 Task: Find connections with filter location Netphen with filter topic #stayhomewith filter profile language Spanish with filter current company Network18 Media & Investments Limited with filter school Finolex Academy of Management & Technology with filter industry Electric Power Generation with filter service category Event Planning with filter keywords title Financial Analyst
Action: Mouse moved to (541, 73)
Screenshot: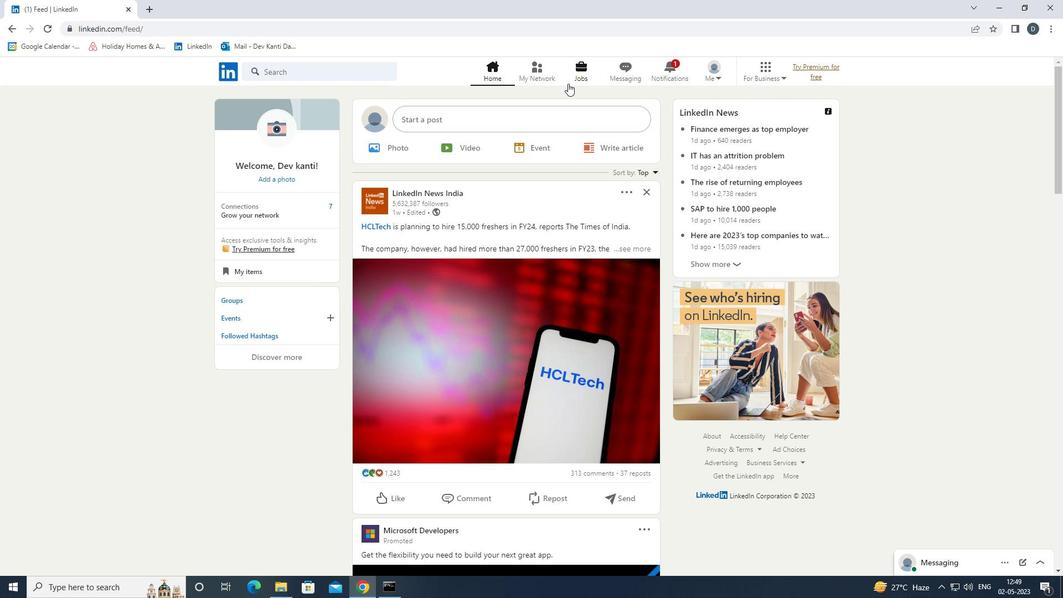 
Action: Mouse pressed left at (541, 73)
Screenshot: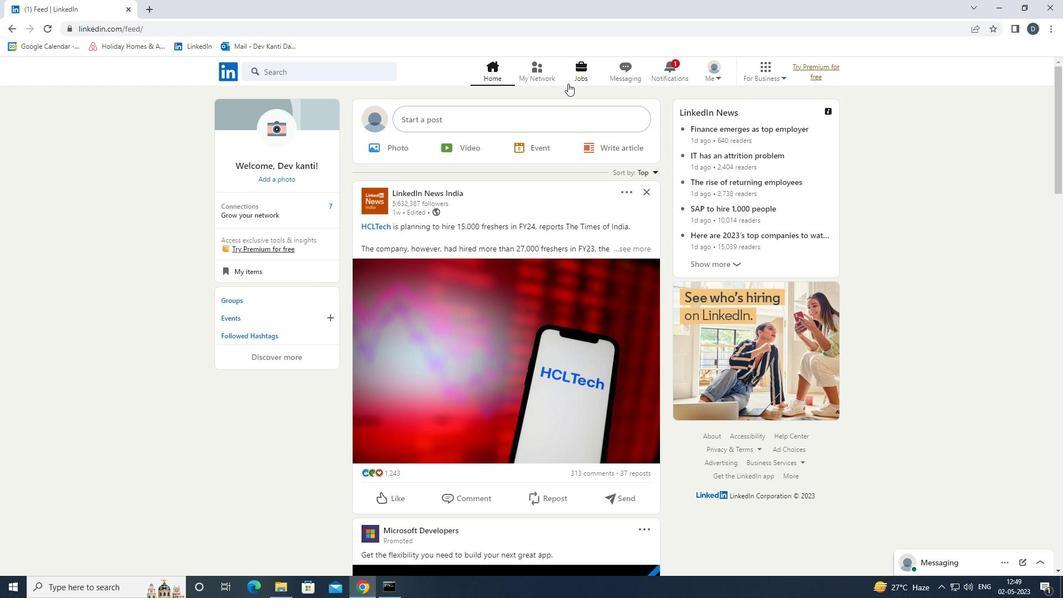 
Action: Mouse moved to (369, 130)
Screenshot: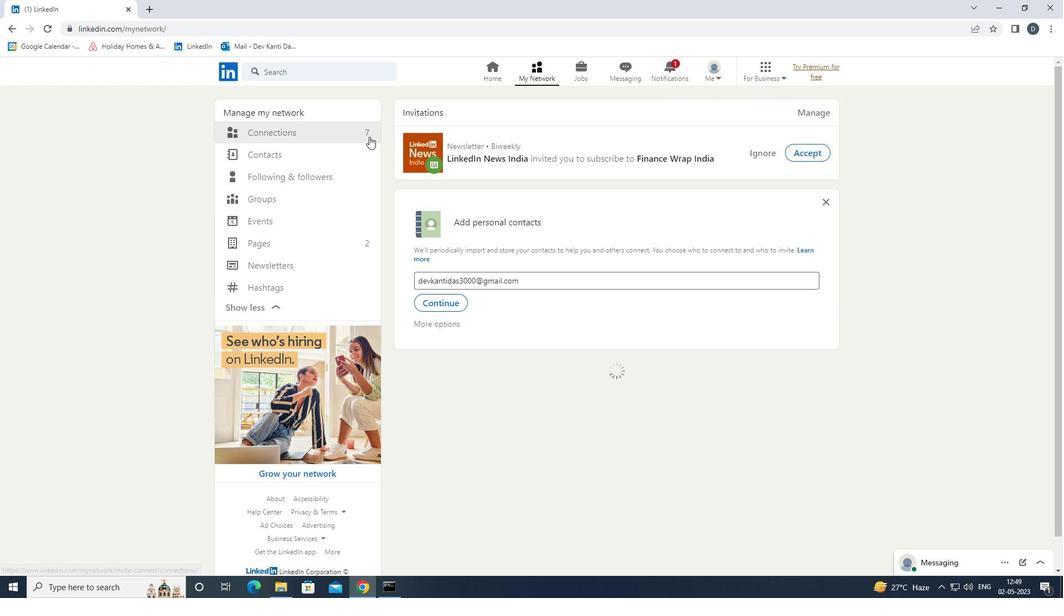
Action: Mouse pressed left at (369, 130)
Screenshot: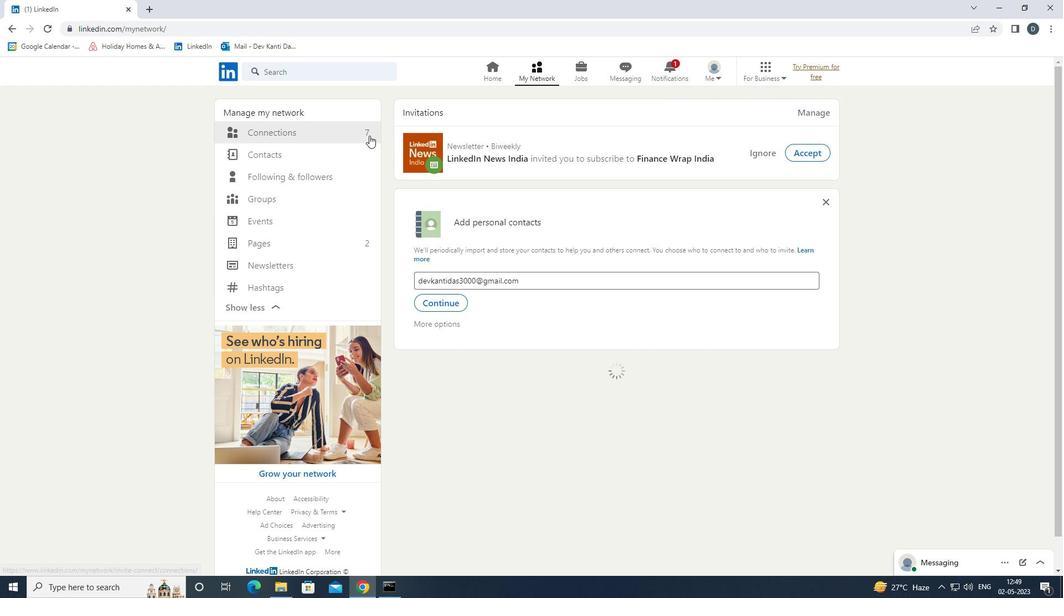 
Action: Mouse moved to (593, 135)
Screenshot: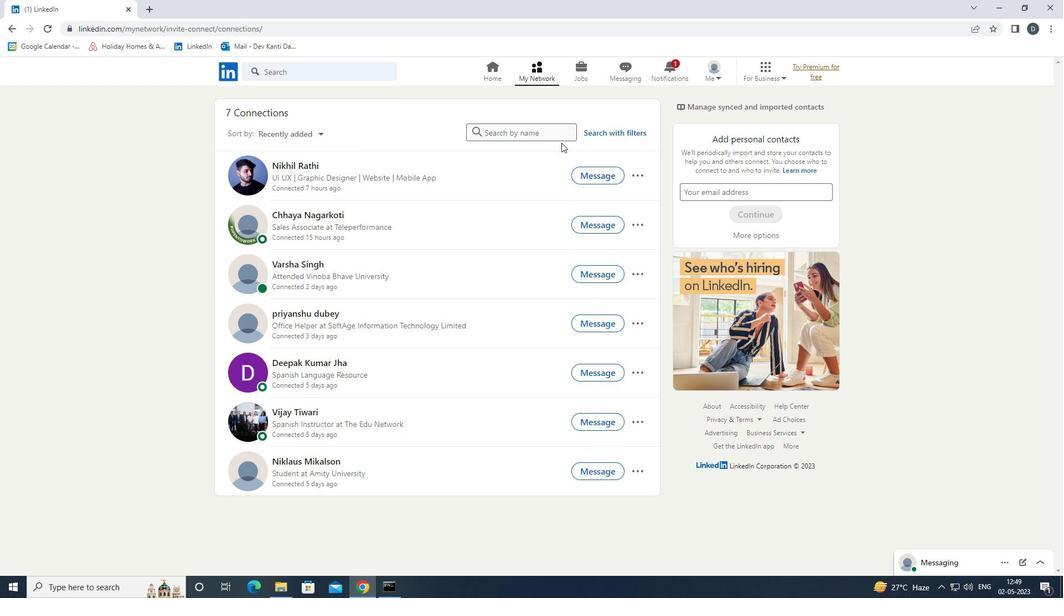 
Action: Mouse pressed left at (593, 135)
Screenshot: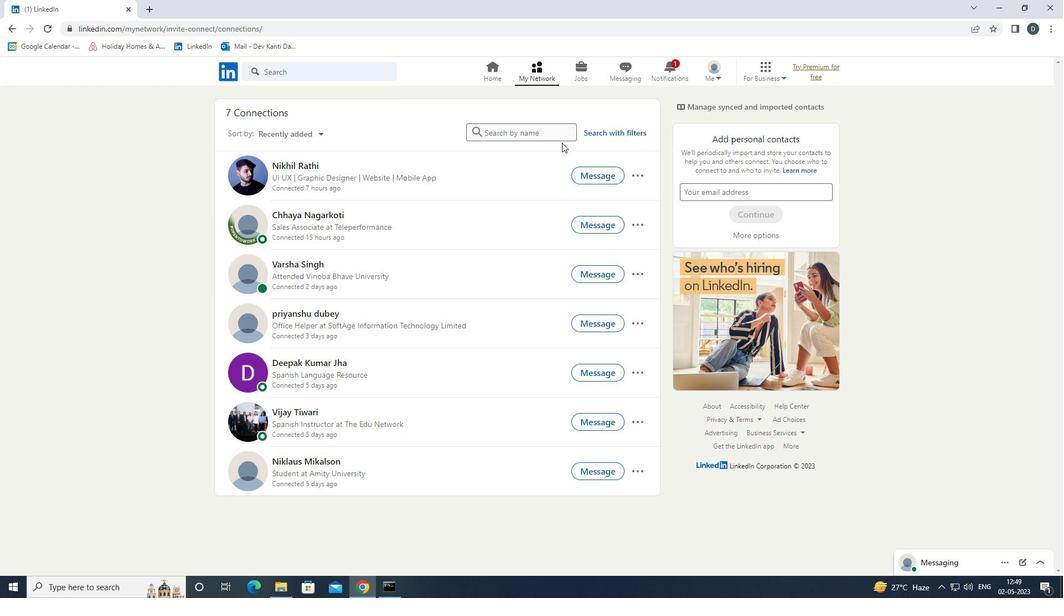 
Action: Mouse moved to (554, 103)
Screenshot: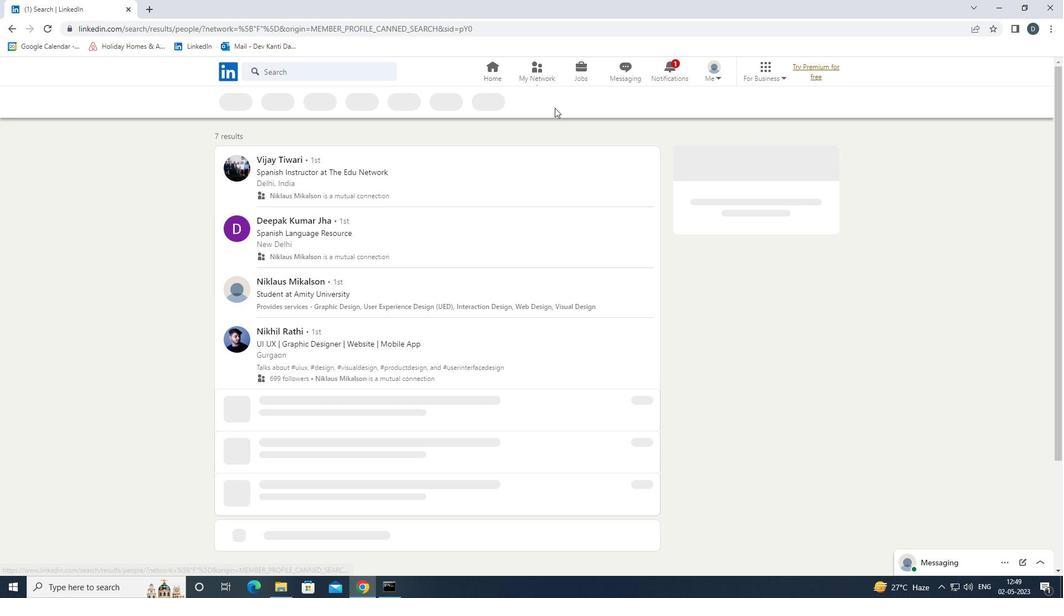 
Action: Mouse pressed left at (554, 103)
Screenshot: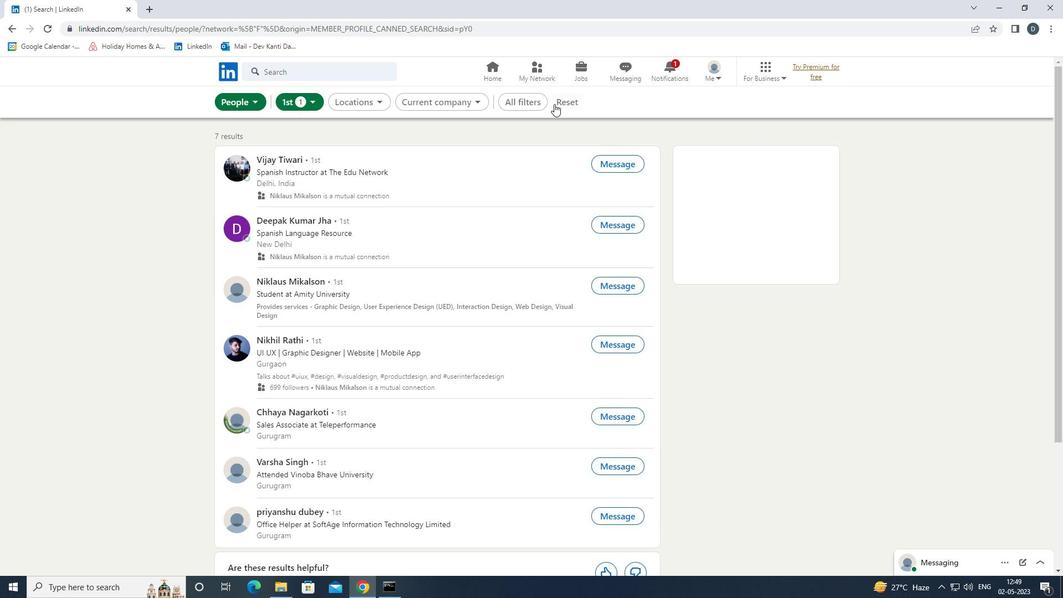 
Action: Mouse moved to (553, 103)
Screenshot: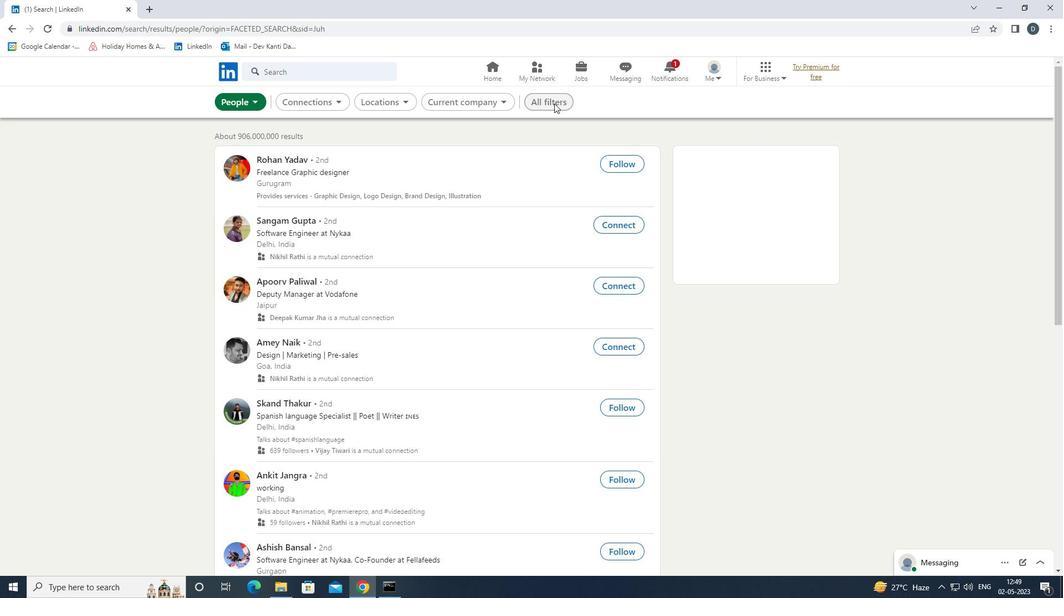 
Action: Mouse pressed left at (553, 103)
Screenshot: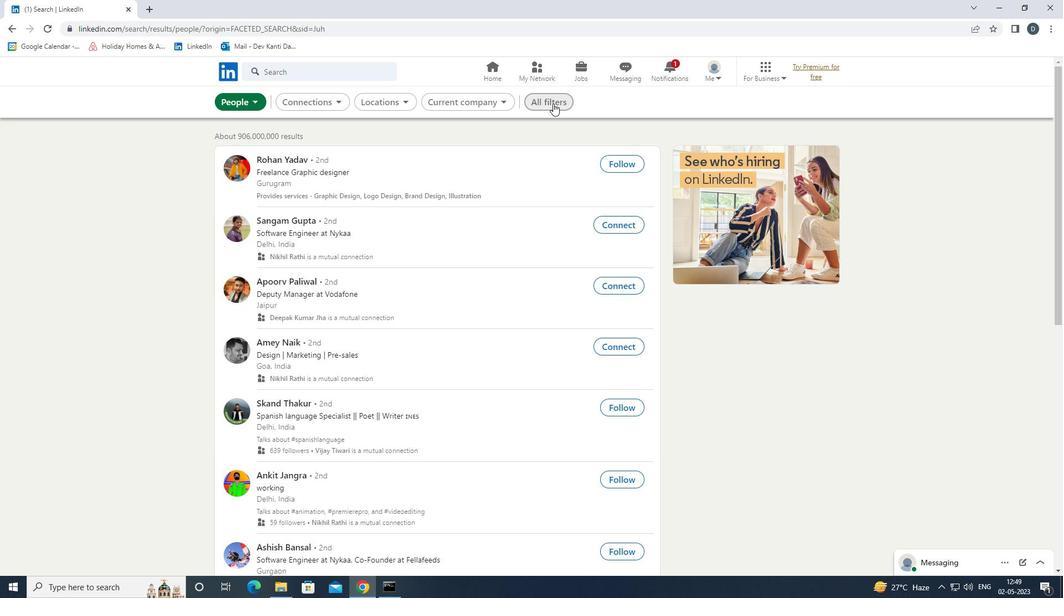 
Action: Mouse moved to (977, 438)
Screenshot: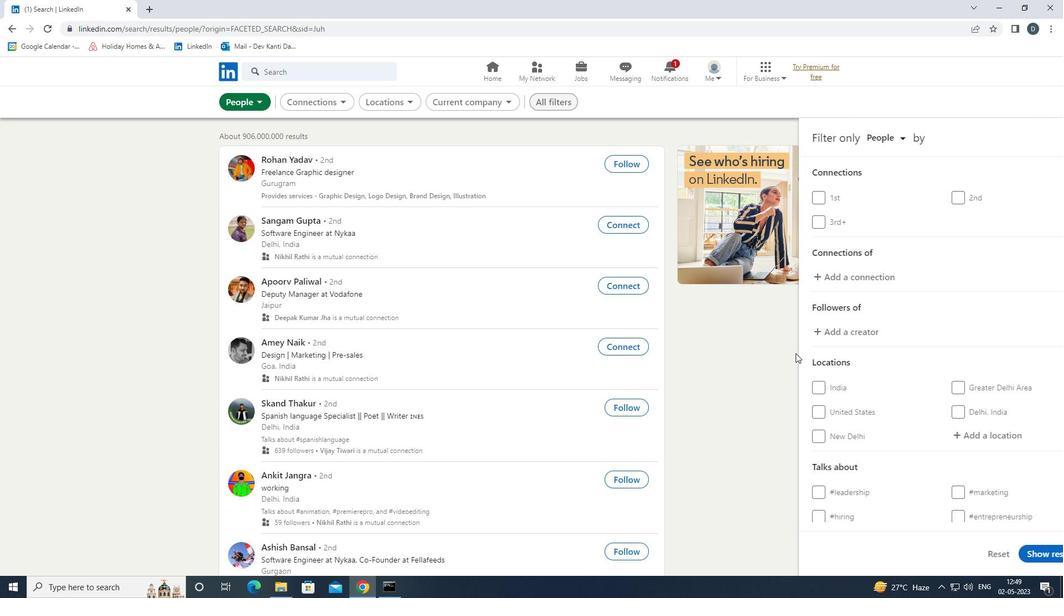 
Action: Mouse scrolled (977, 437) with delta (0, 0)
Screenshot: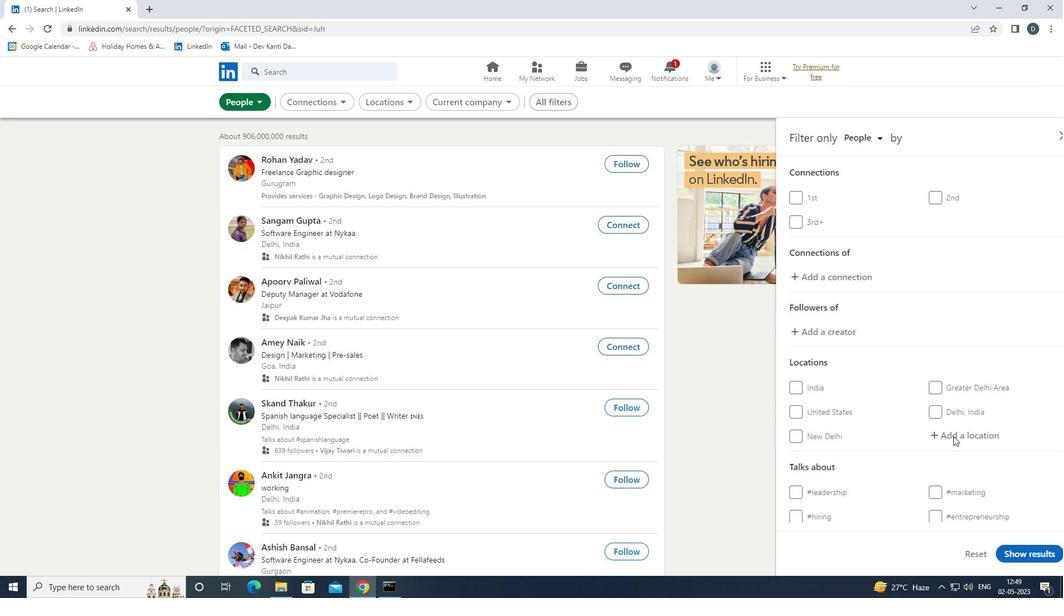 
Action: Mouse moved to (977, 437)
Screenshot: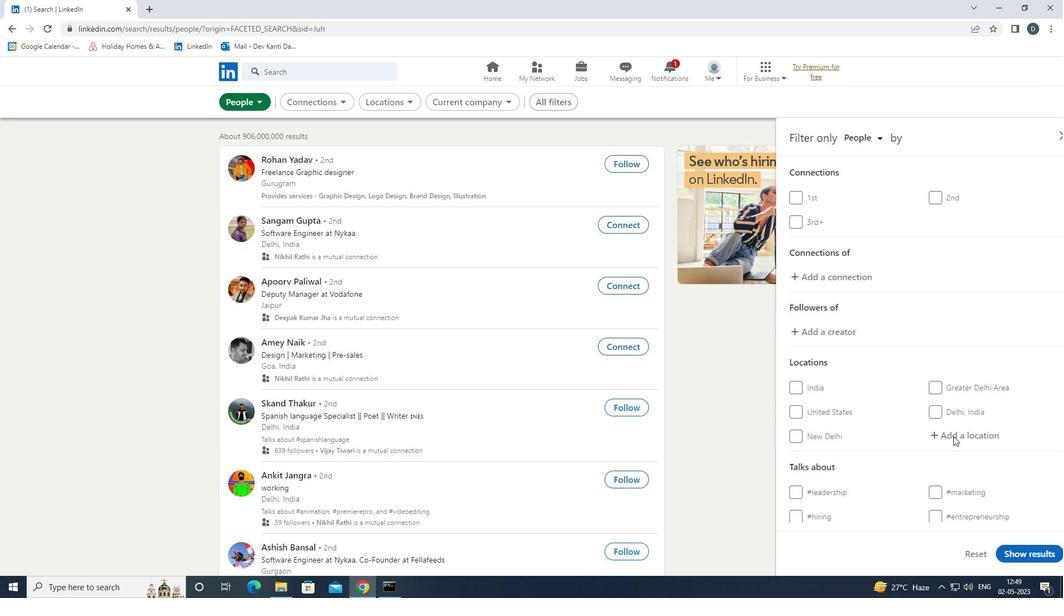 
Action: Mouse scrolled (977, 437) with delta (0, 0)
Screenshot: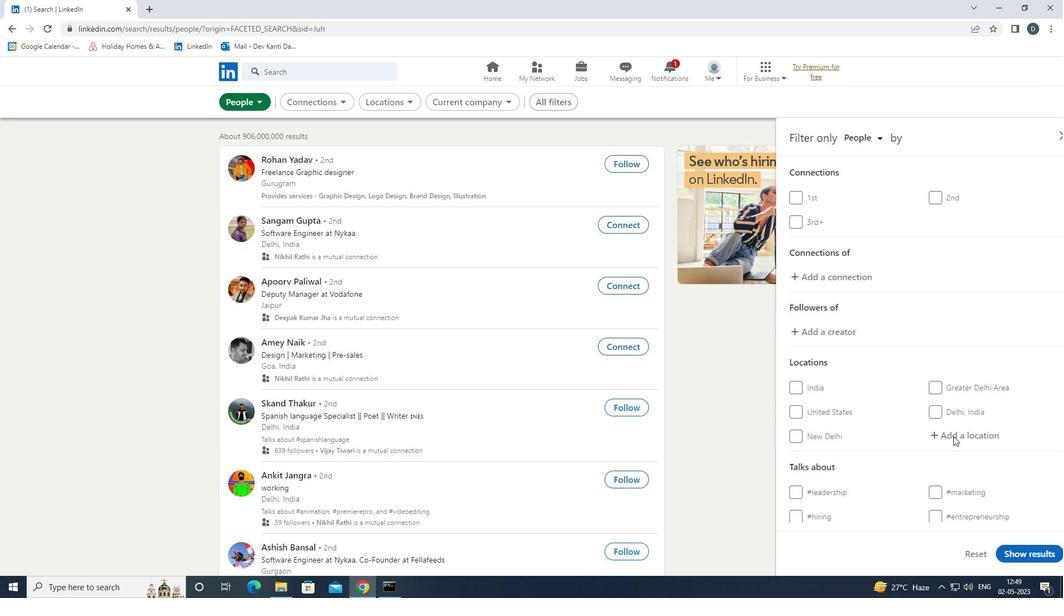 
Action: Mouse moved to (961, 331)
Screenshot: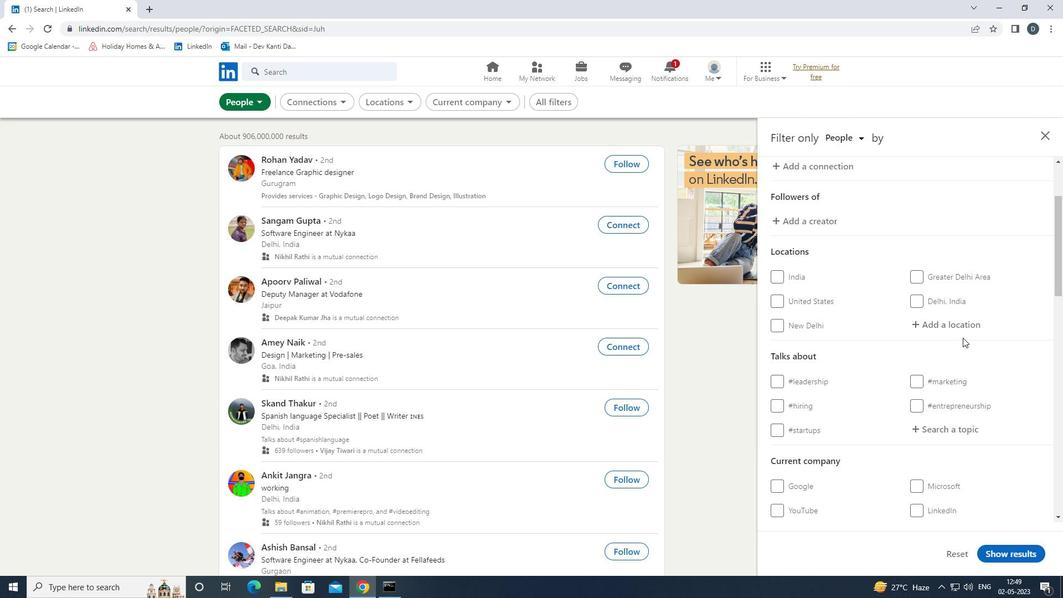 
Action: Mouse pressed left at (961, 331)
Screenshot: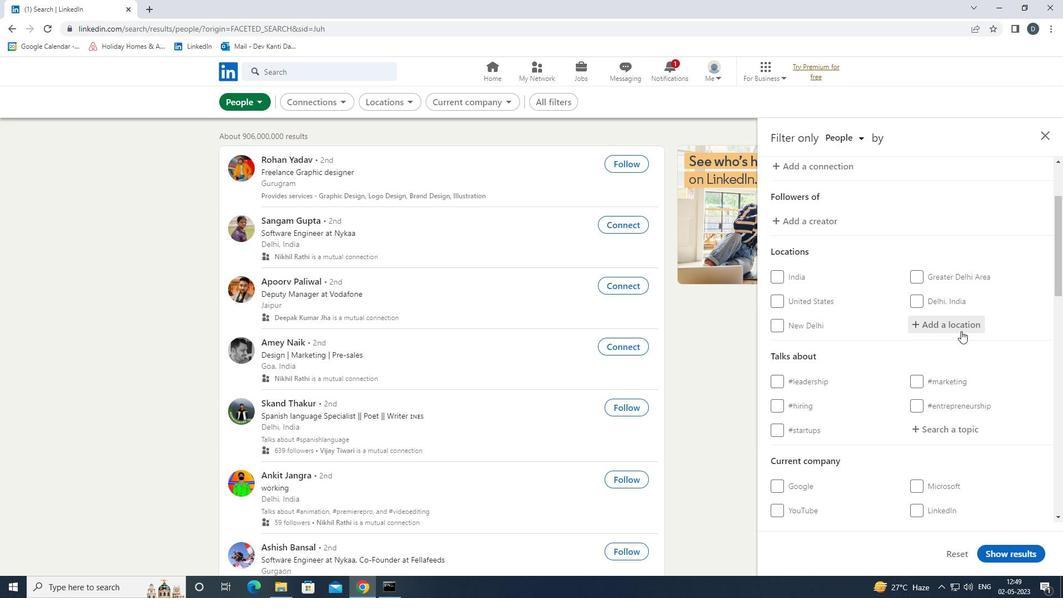 
Action: Key pressed <Key.shift>NETPHEN<Key.down><Key.enter>
Screenshot: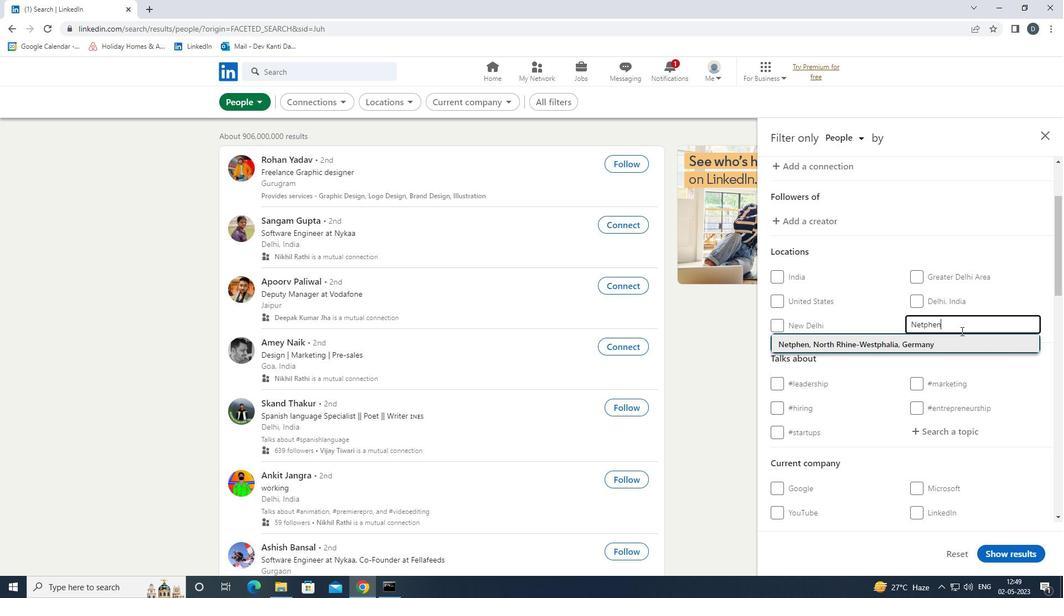 
Action: Mouse moved to (962, 330)
Screenshot: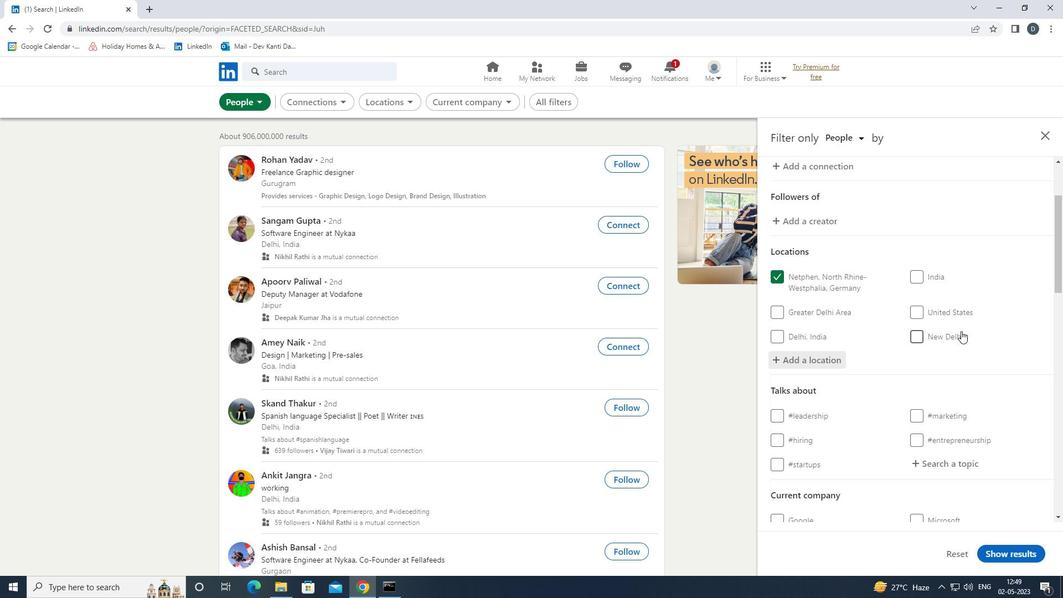 
Action: Mouse scrolled (962, 330) with delta (0, 0)
Screenshot: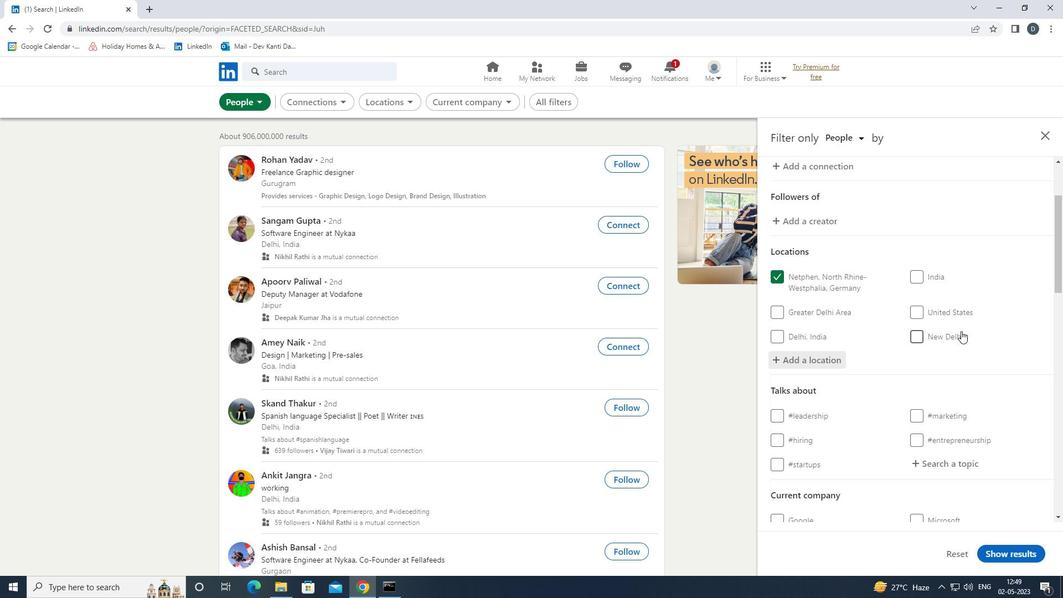 
Action: Mouse moved to (963, 330)
Screenshot: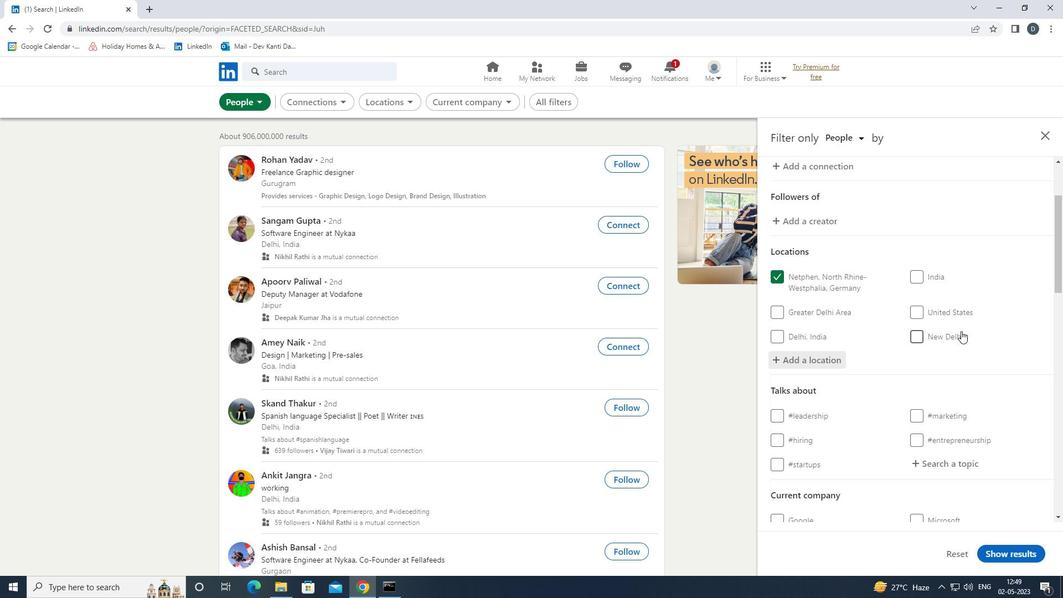 
Action: Mouse scrolled (963, 330) with delta (0, 0)
Screenshot: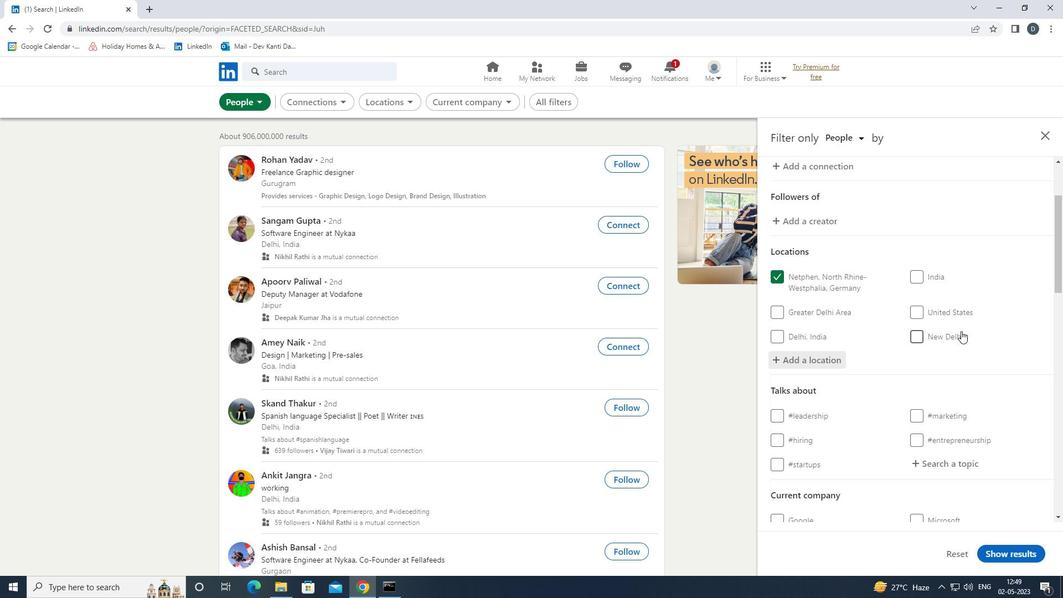 
Action: Mouse moved to (966, 354)
Screenshot: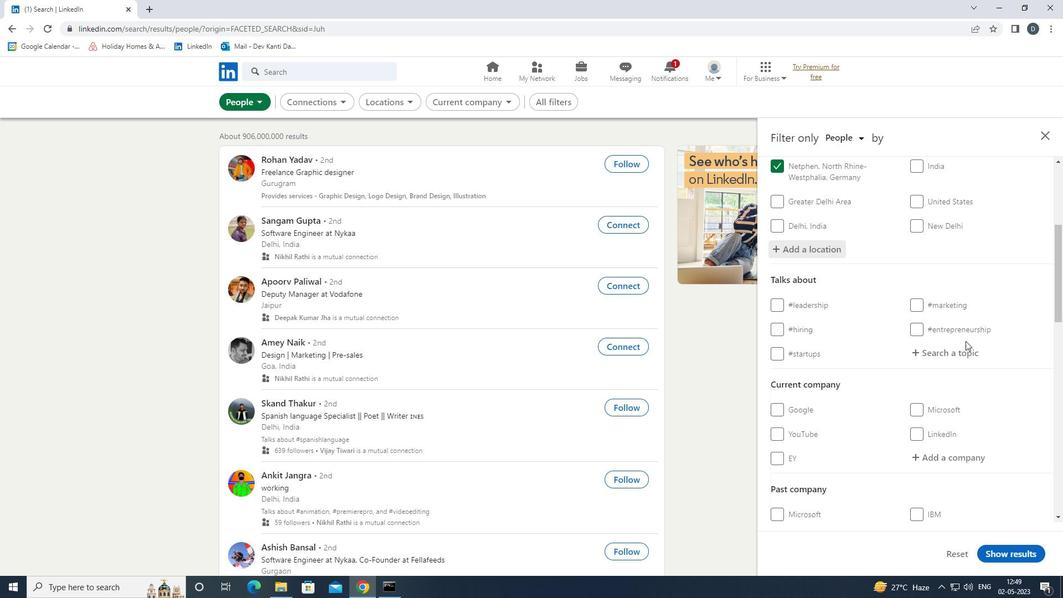 
Action: Mouse pressed left at (966, 354)
Screenshot: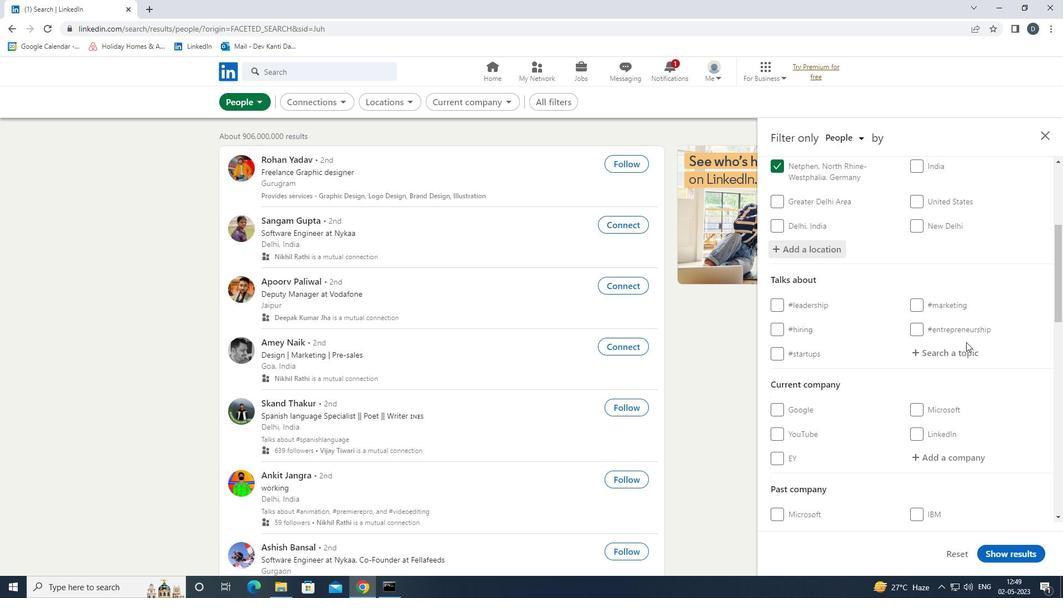 
Action: Key pressed <Key.shift>STAYHOME<Key.down><Key.enter>
Screenshot: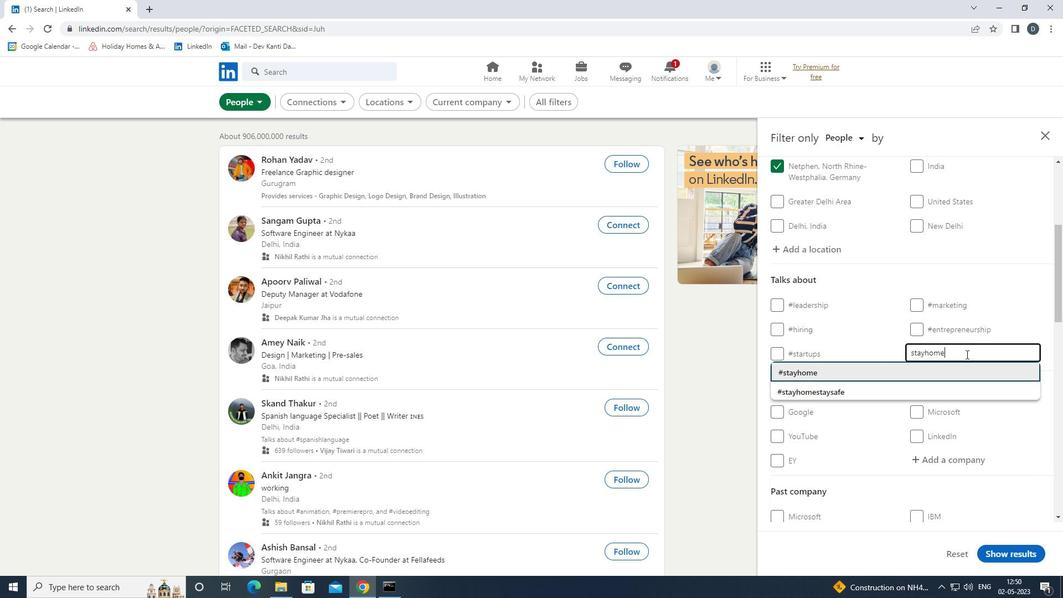 
Action: Mouse moved to (967, 360)
Screenshot: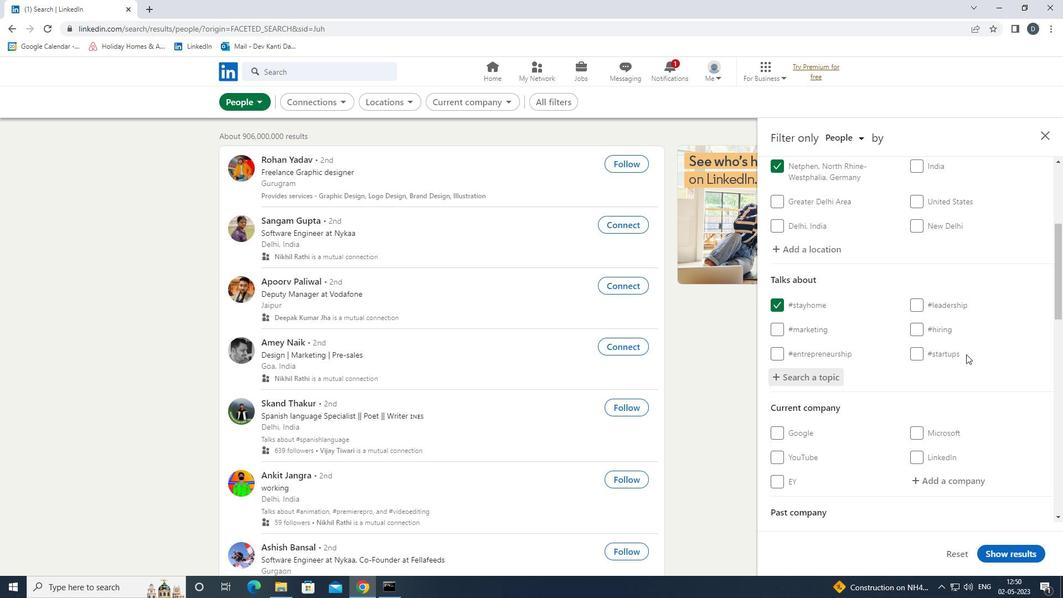 
Action: Mouse scrolled (967, 359) with delta (0, 0)
Screenshot: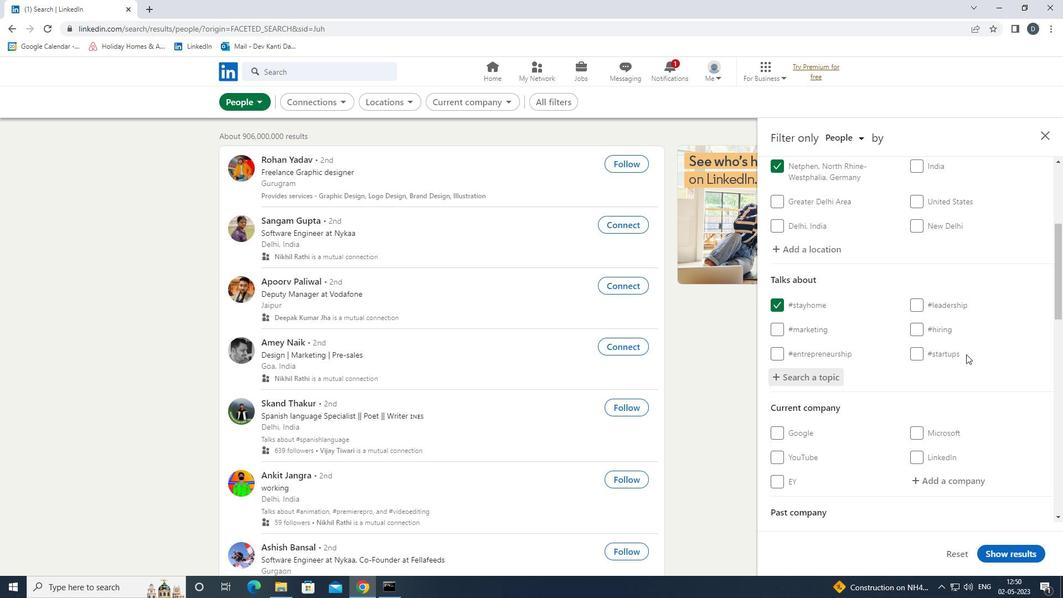 
Action: Mouse scrolled (967, 359) with delta (0, 0)
Screenshot: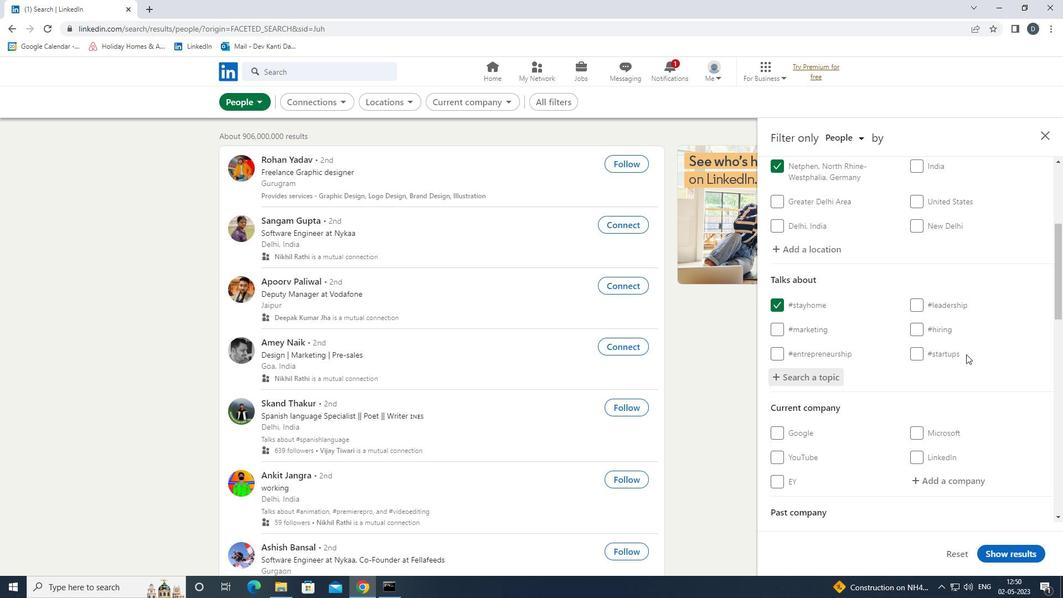 
Action: Mouse scrolled (967, 359) with delta (0, 0)
Screenshot: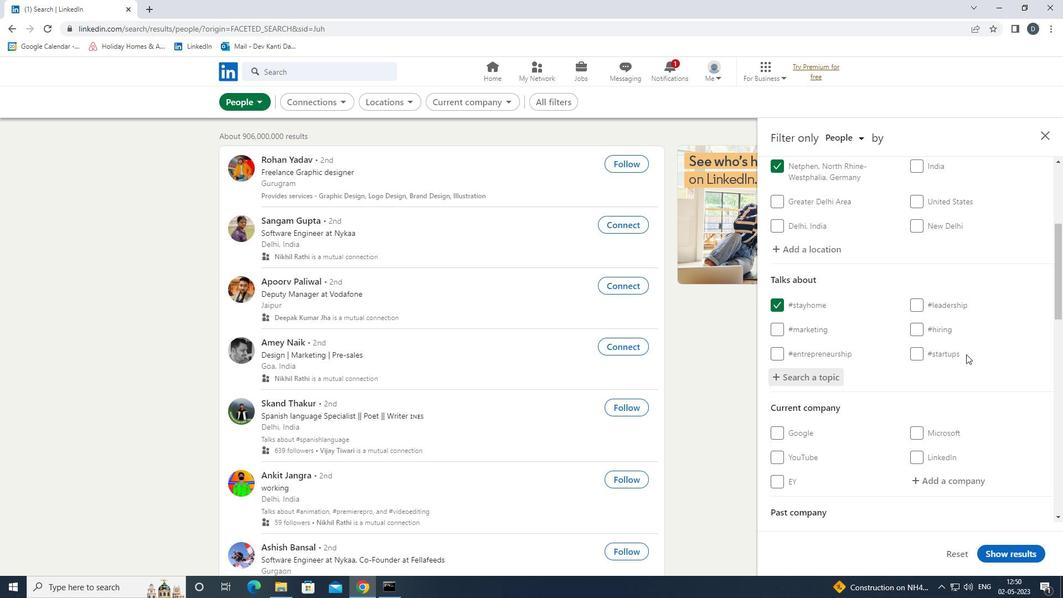 
Action: Mouse scrolled (967, 359) with delta (0, 0)
Screenshot: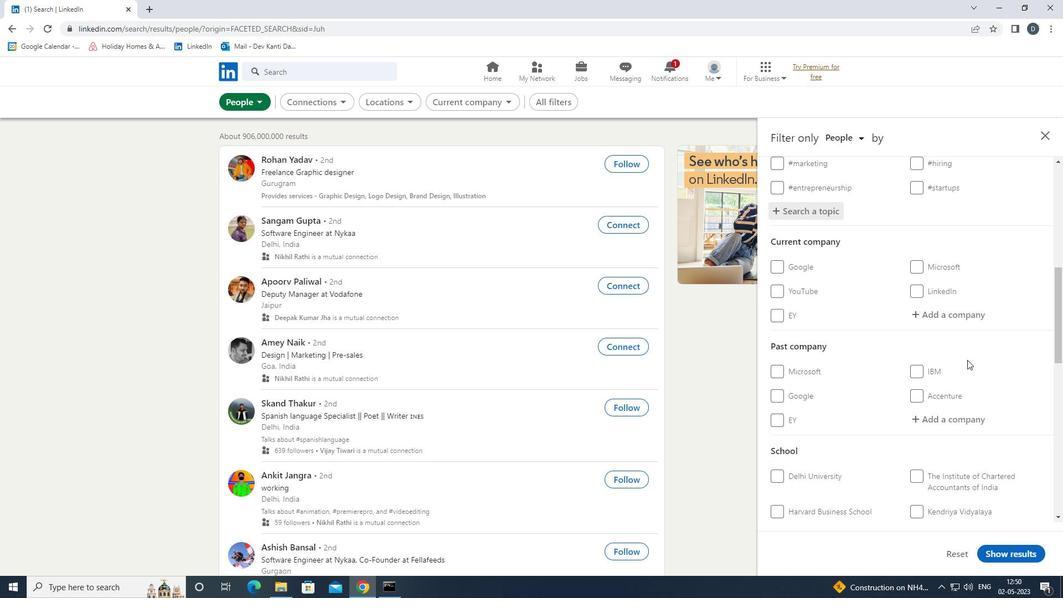 
Action: Mouse moved to (966, 357)
Screenshot: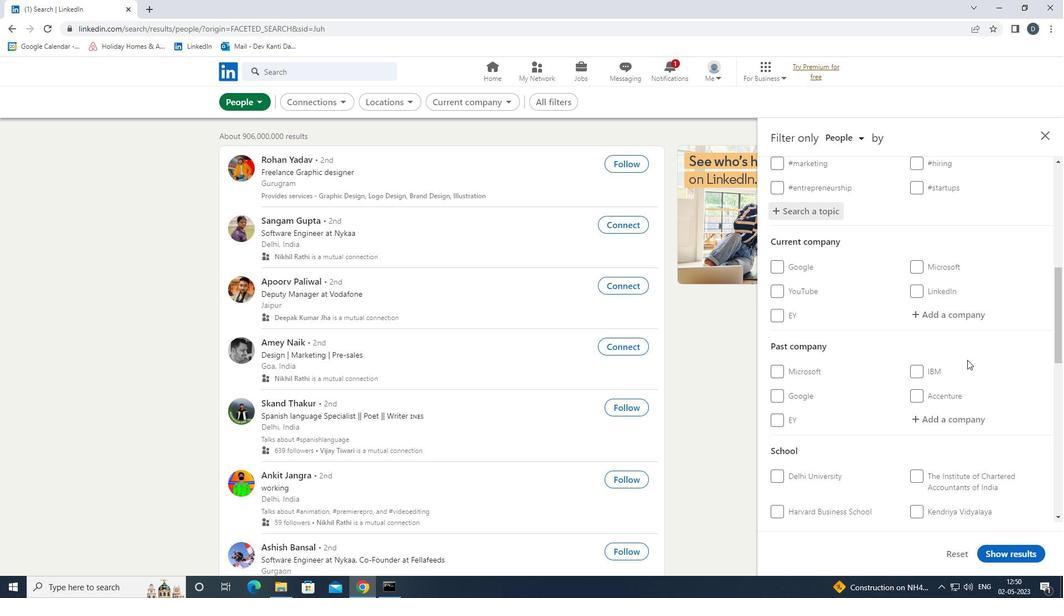 
Action: Mouse scrolled (966, 356) with delta (0, 0)
Screenshot: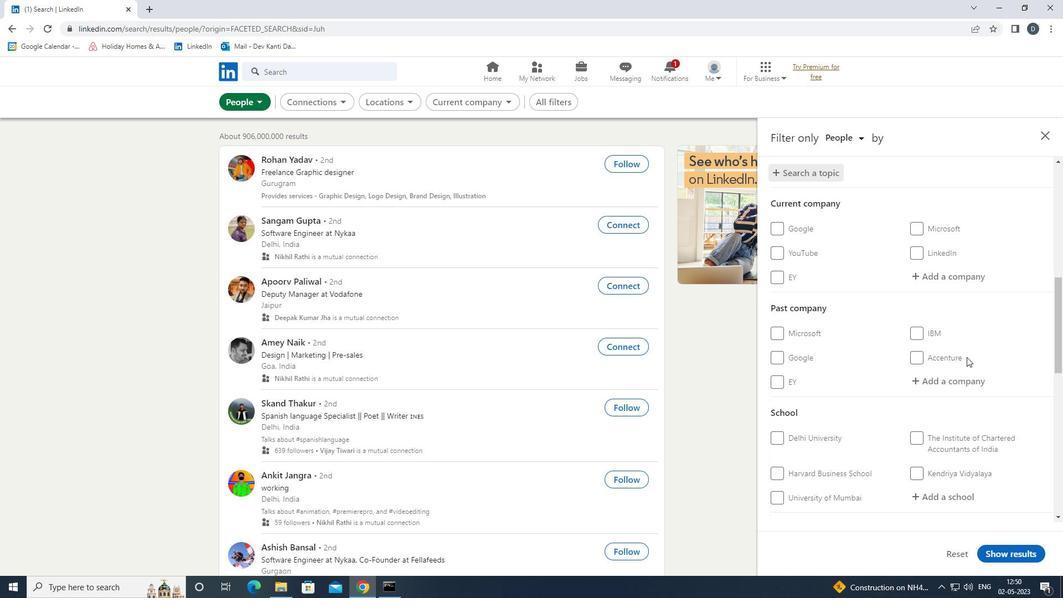 
Action: Mouse scrolled (966, 356) with delta (0, 0)
Screenshot: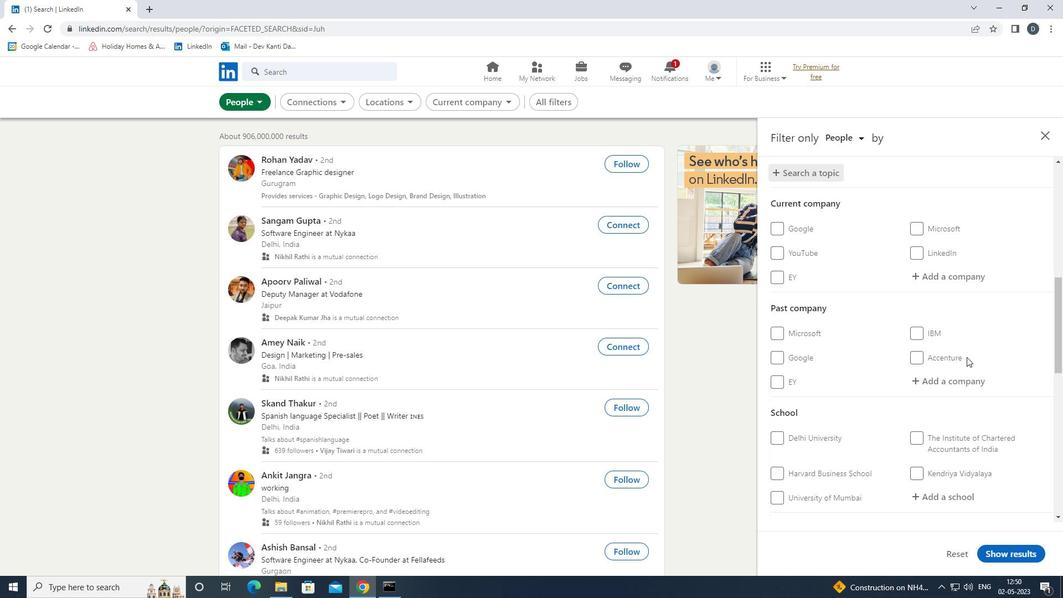 
Action: Mouse scrolled (966, 356) with delta (0, 0)
Screenshot: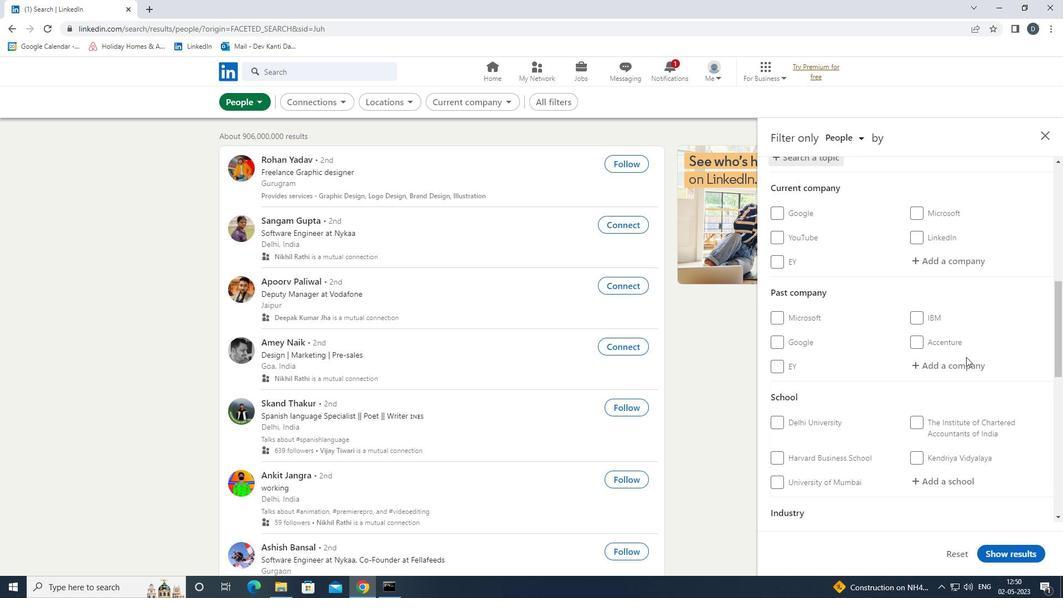 
Action: Mouse scrolled (966, 356) with delta (0, 0)
Screenshot: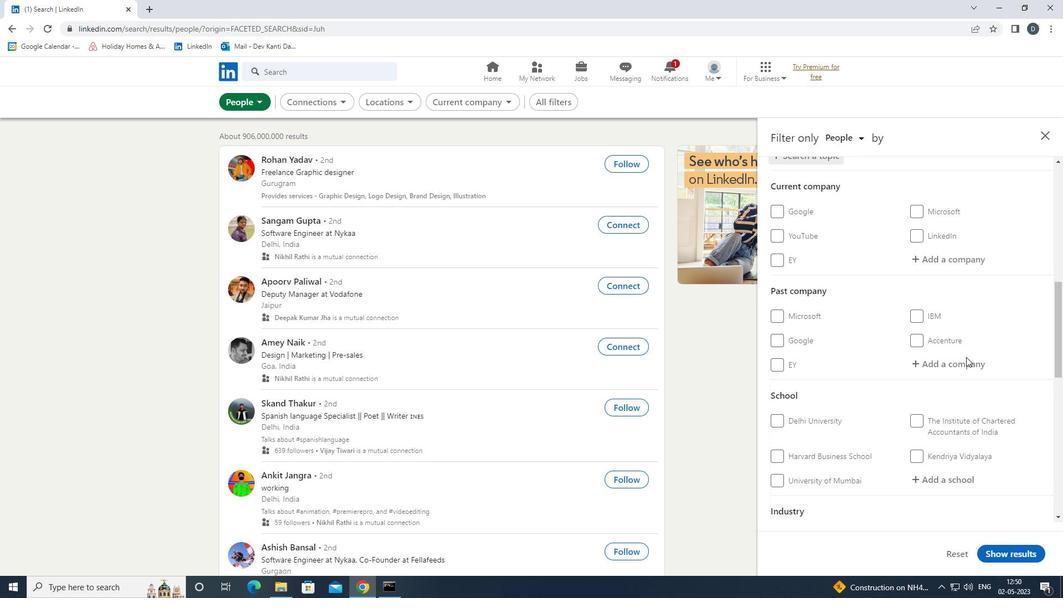 
Action: Mouse moved to (791, 468)
Screenshot: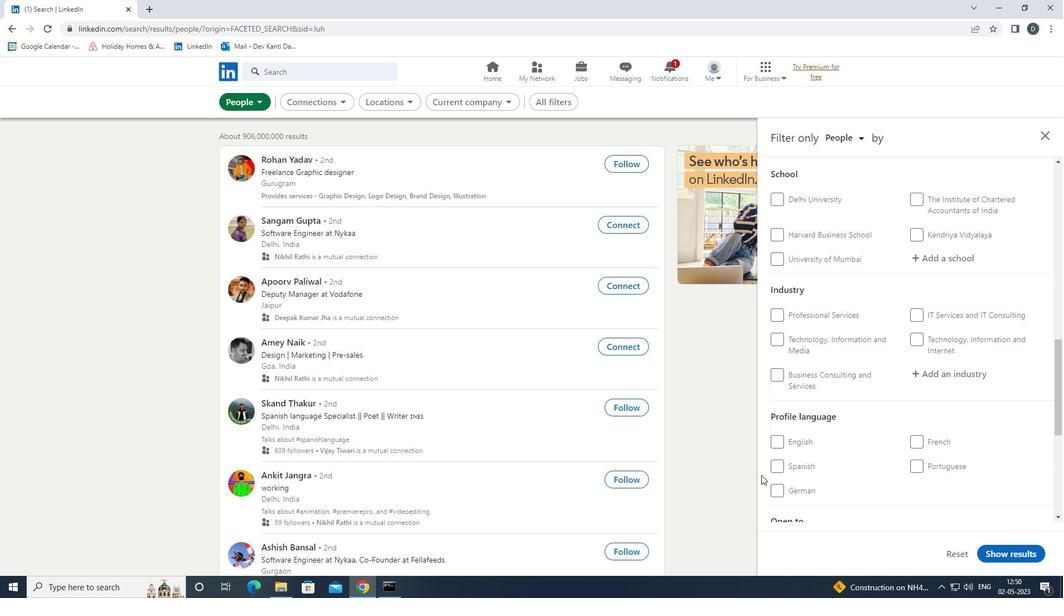 
Action: Mouse pressed left at (791, 468)
Screenshot: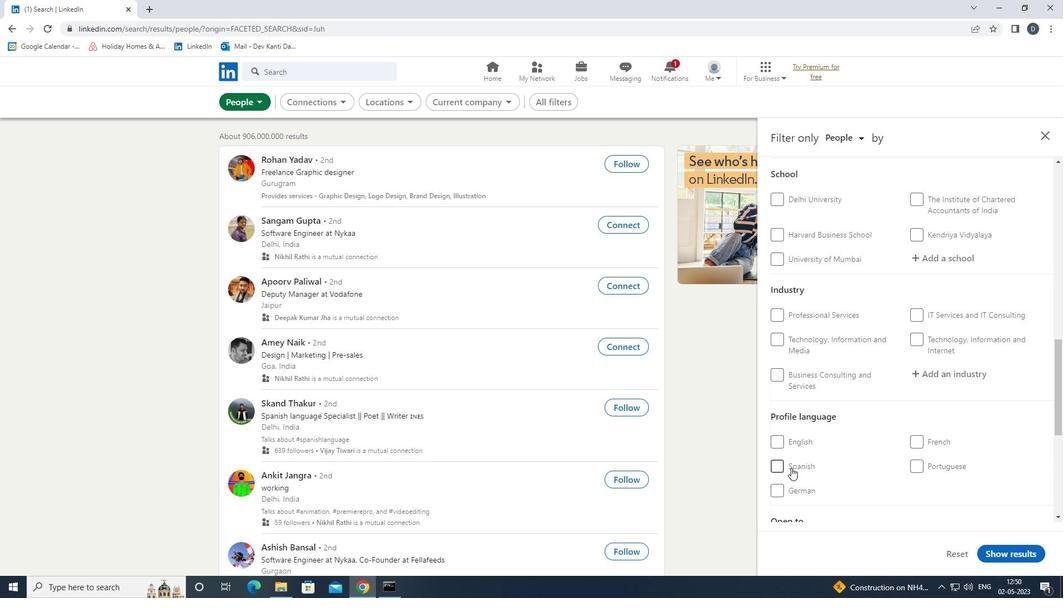 
Action: Mouse moved to (880, 467)
Screenshot: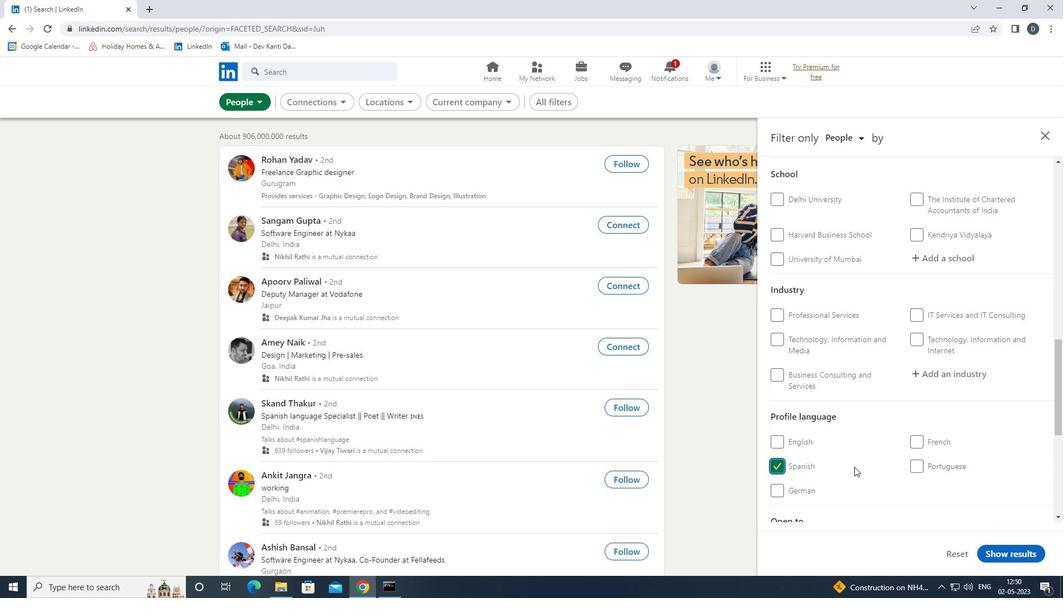 
Action: Mouse scrolled (880, 467) with delta (0, 0)
Screenshot: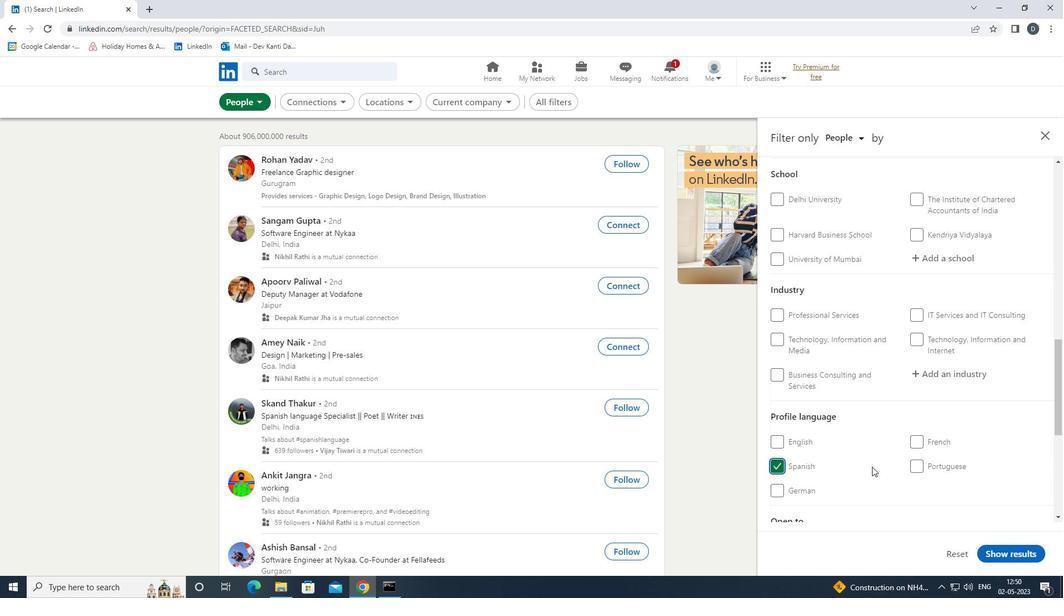 
Action: Mouse scrolled (880, 467) with delta (0, 0)
Screenshot: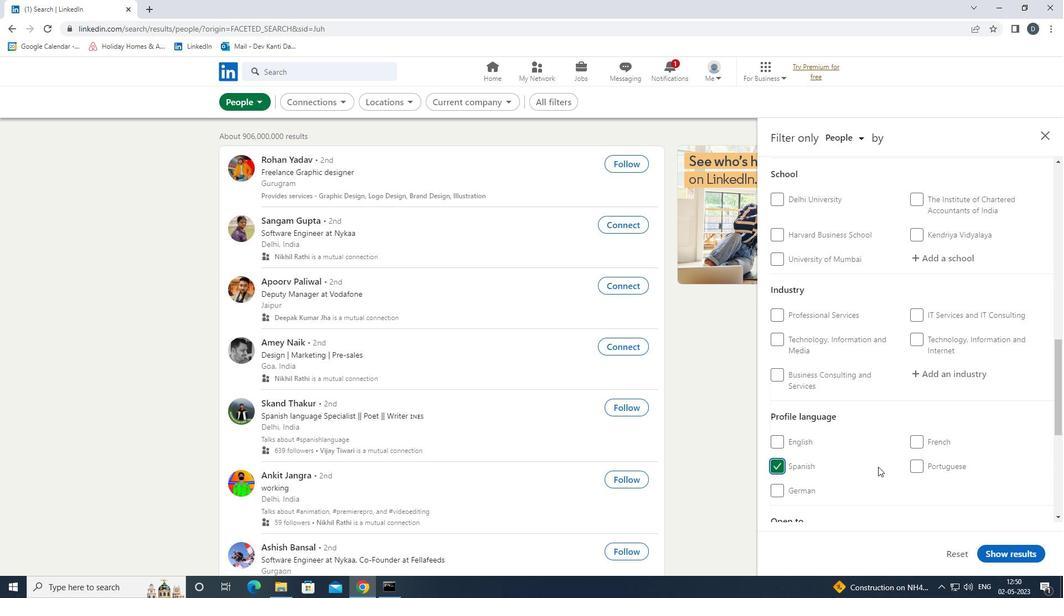 
Action: Mouse scrolled (880, 467) with delta (0, 0)
Screenshot: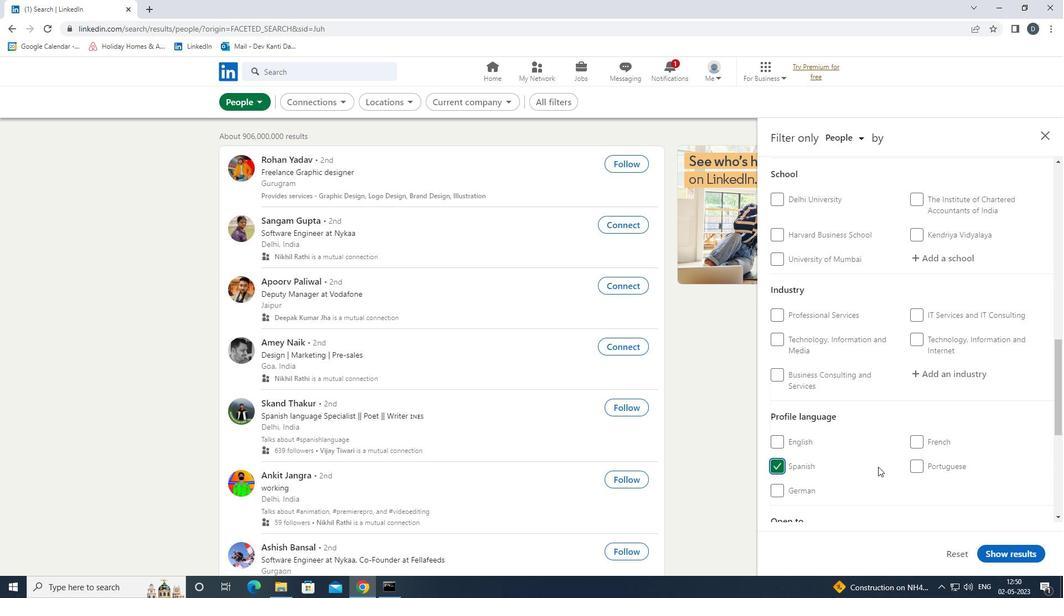 
Action: Mouse scrolled (880, 467) with delta (0, 0)
Screenshot: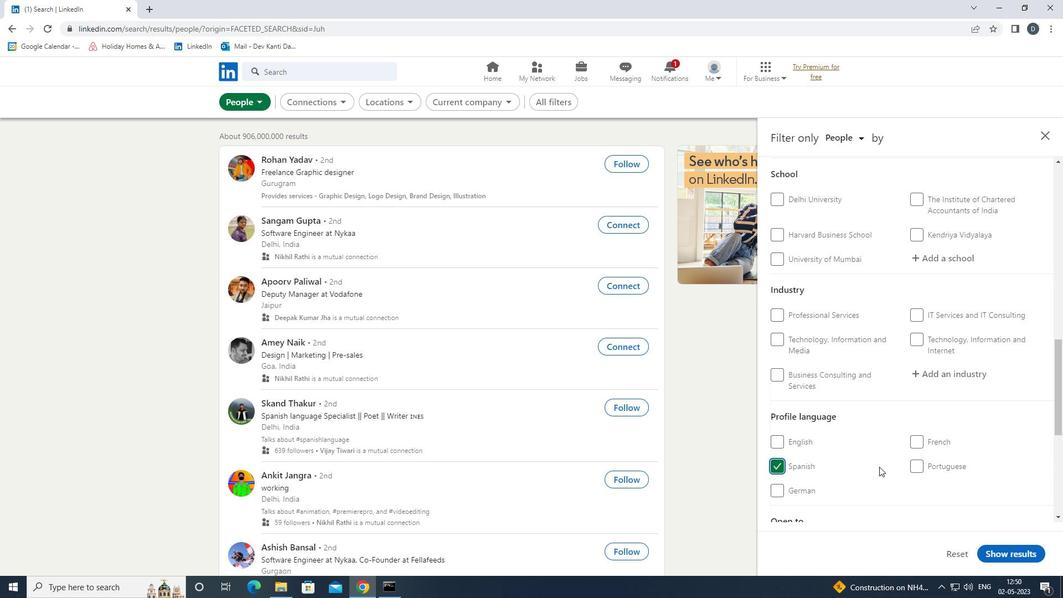 
Action: Mouse scrolled (880, 467) with delta (0, 0)
Screenshot: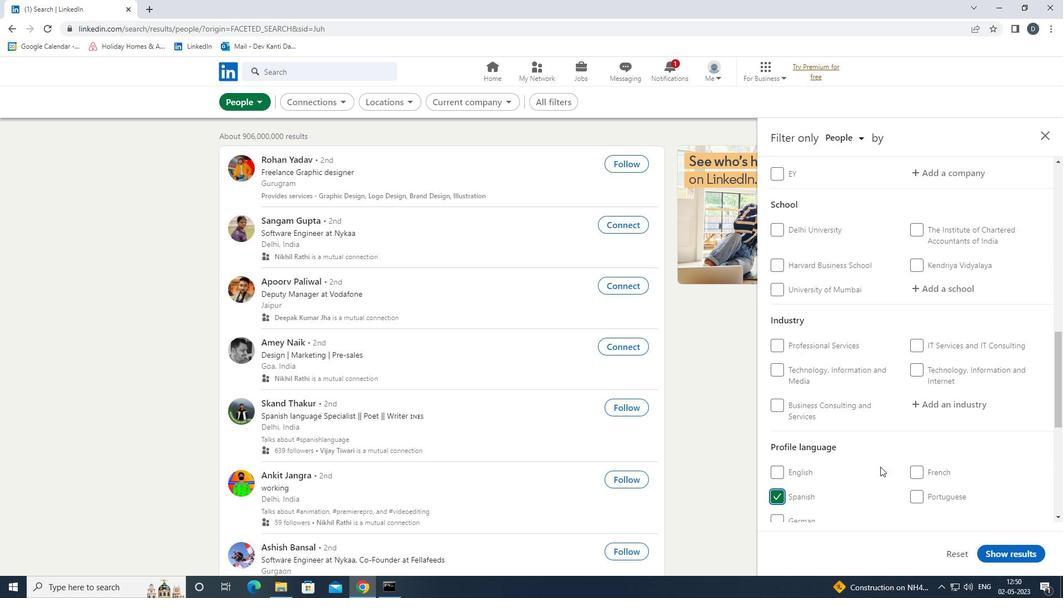 
Action: Mouse scrolled (880, 467) with delta (0, 0)
Screenshot: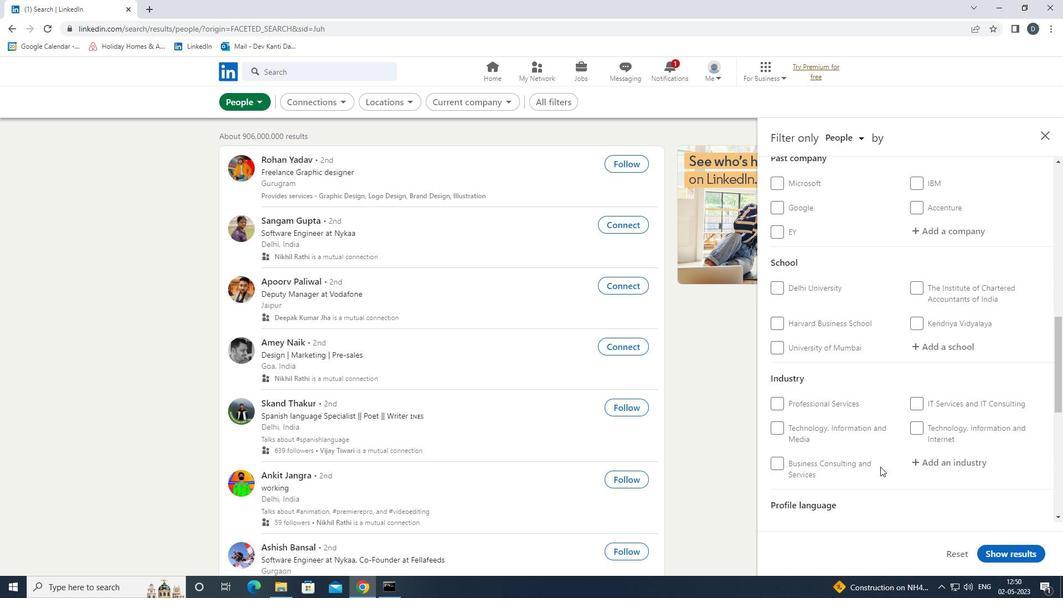 
Action: Mouse moved to (948, 374)
Screenshot: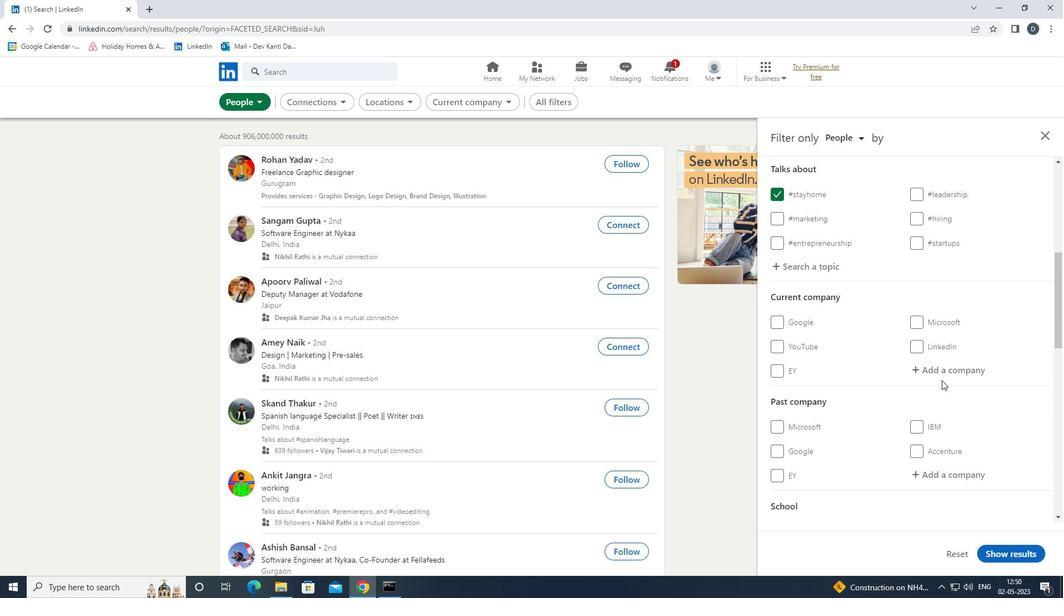 
Action: Mouse pressed left at (948, 374)
Screenshot: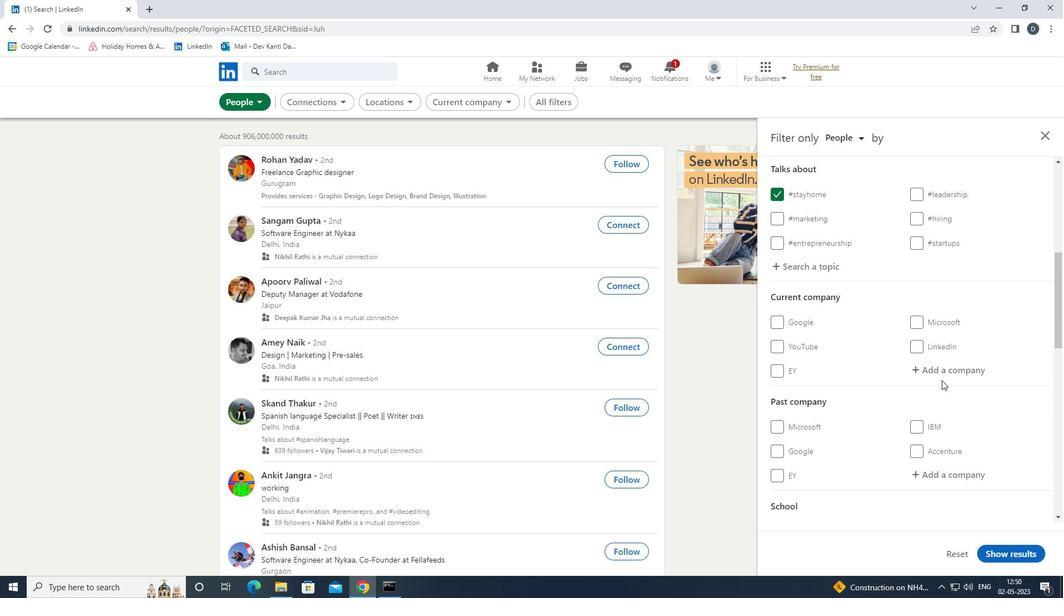 
Action: Key pressed <Key.shift>NETWORK18<Key.down><Key.enter>
Screenshot: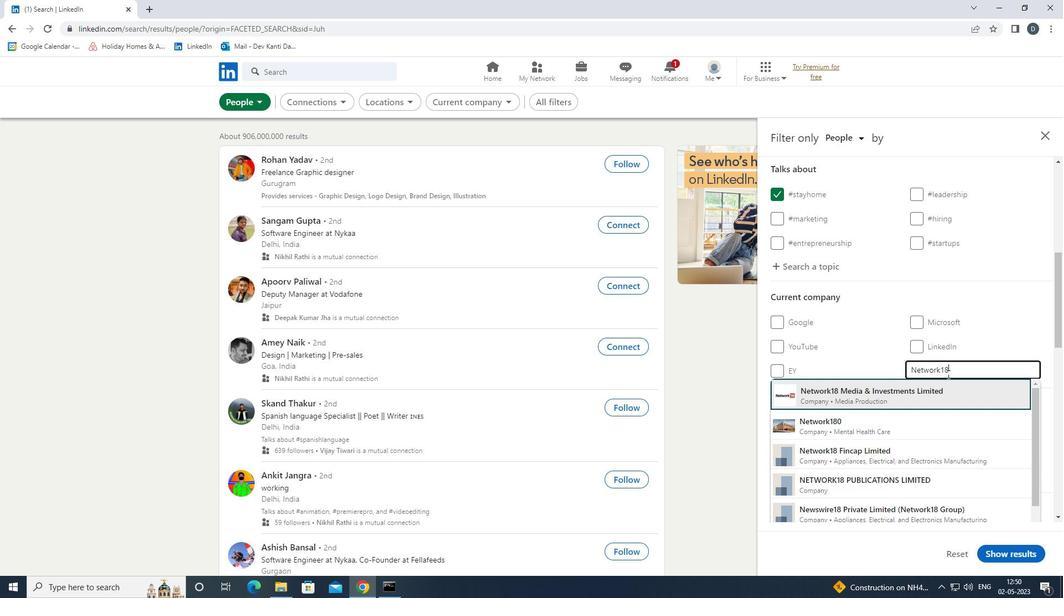 
Action: Mouse moved to (946, 374)
Screenshot: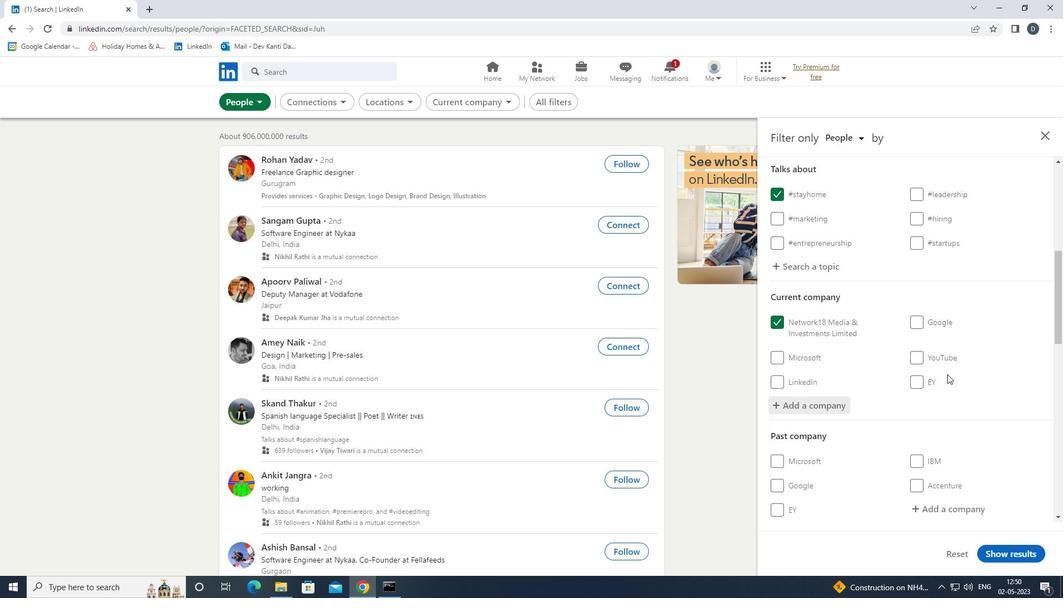 
Action: Mouse scrolled (946, 373) with delta (0, 0)
Screenshot: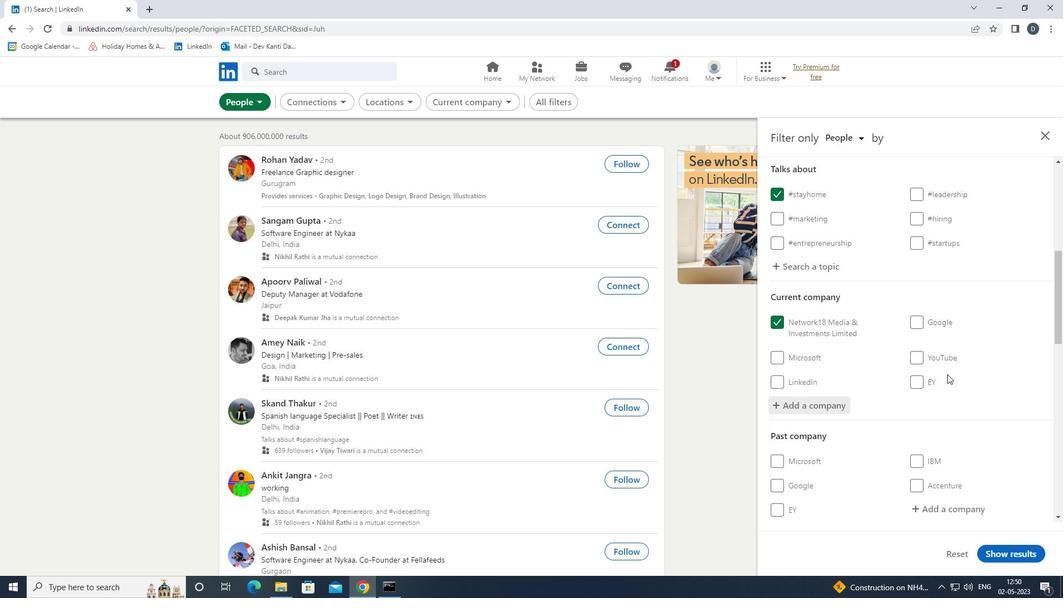 
Action: Mouse scrolled (946, 373) with delta (0, 0)
Screenshot: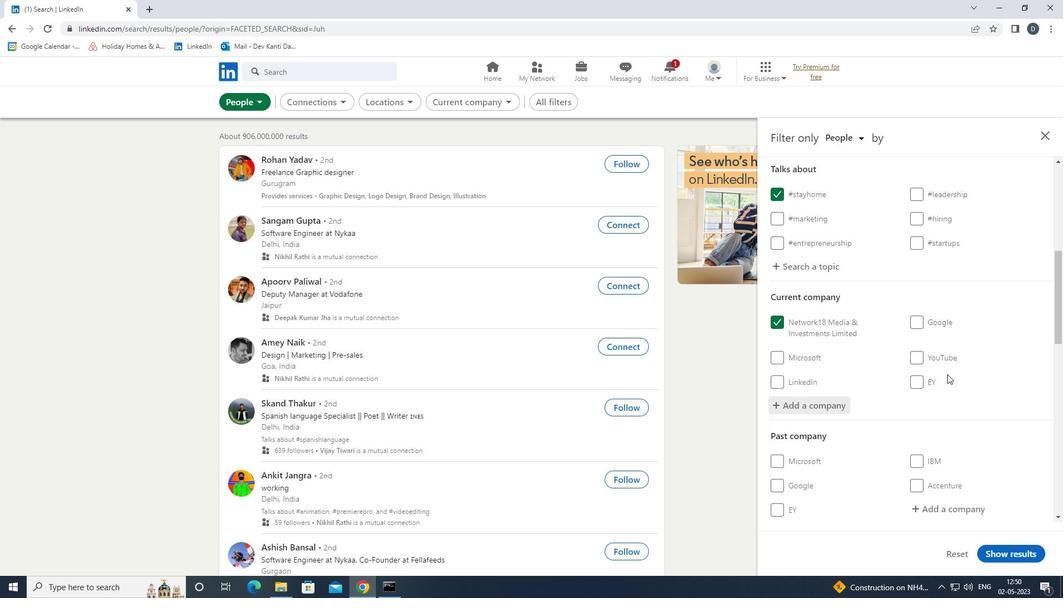 
Action: Mouse scrolled (946, 373) with delta (0, 0)
Screenshot: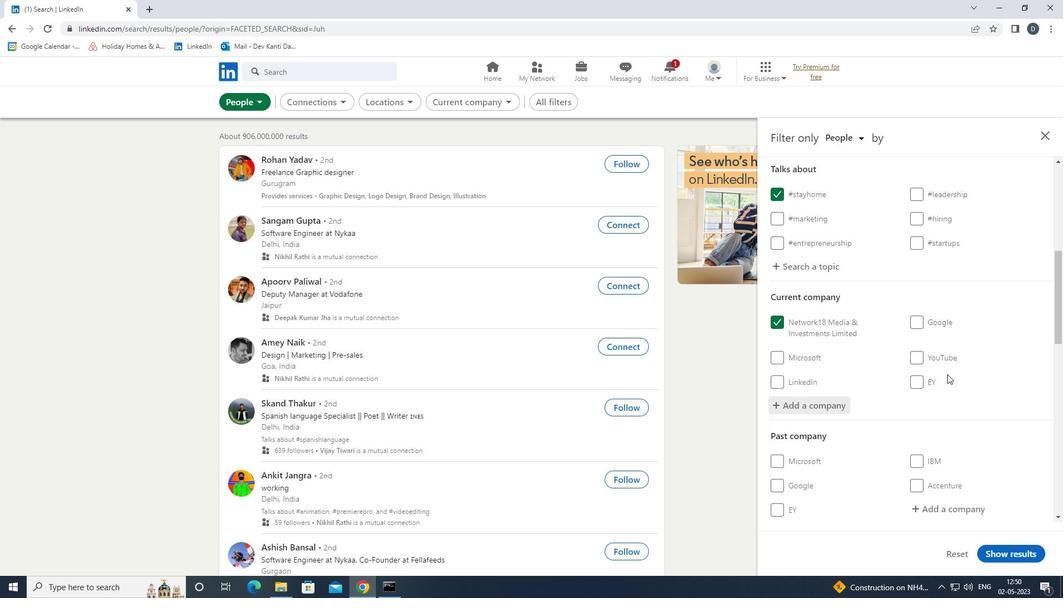 
Action: Mouse scrolled (946, 373) with delta (0, 0)
Screenshot: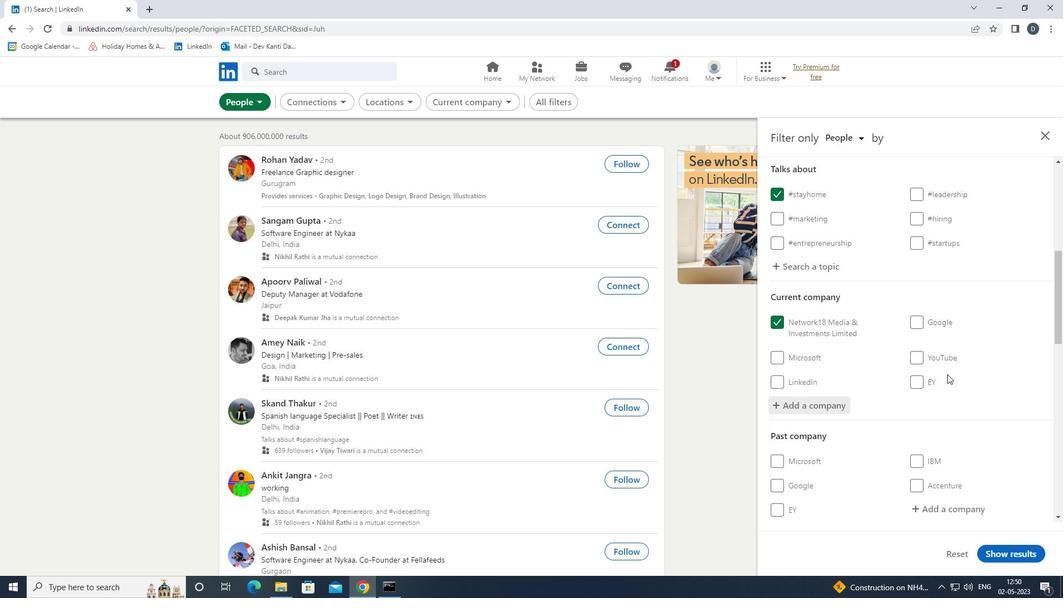 
Action: Mouse moved to (937, 371)
Screenshot: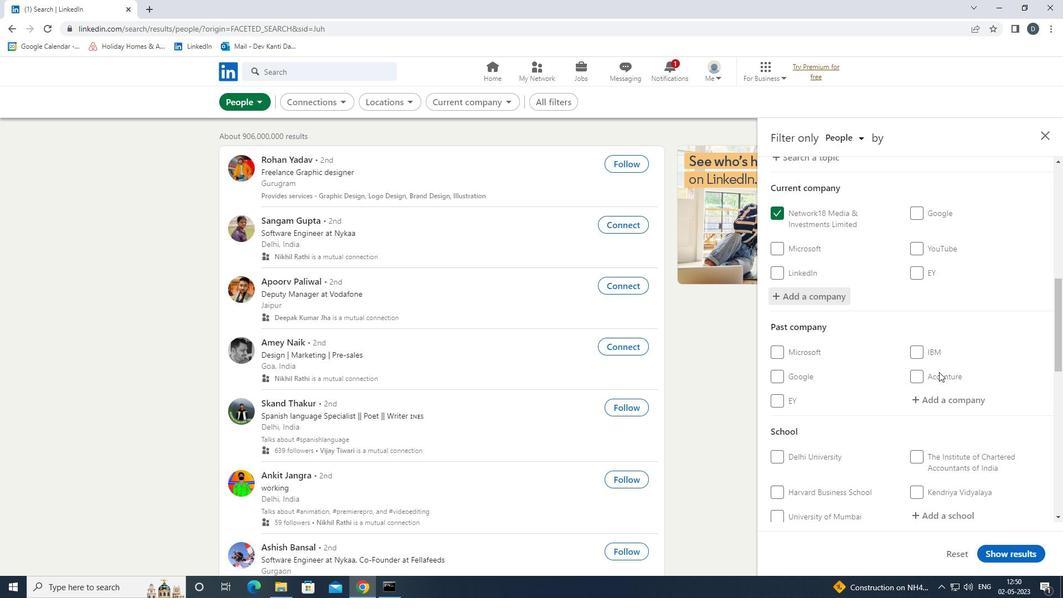 
Action: Mouse scrolled (937, 371) with delta (0, 0)
Screenshot: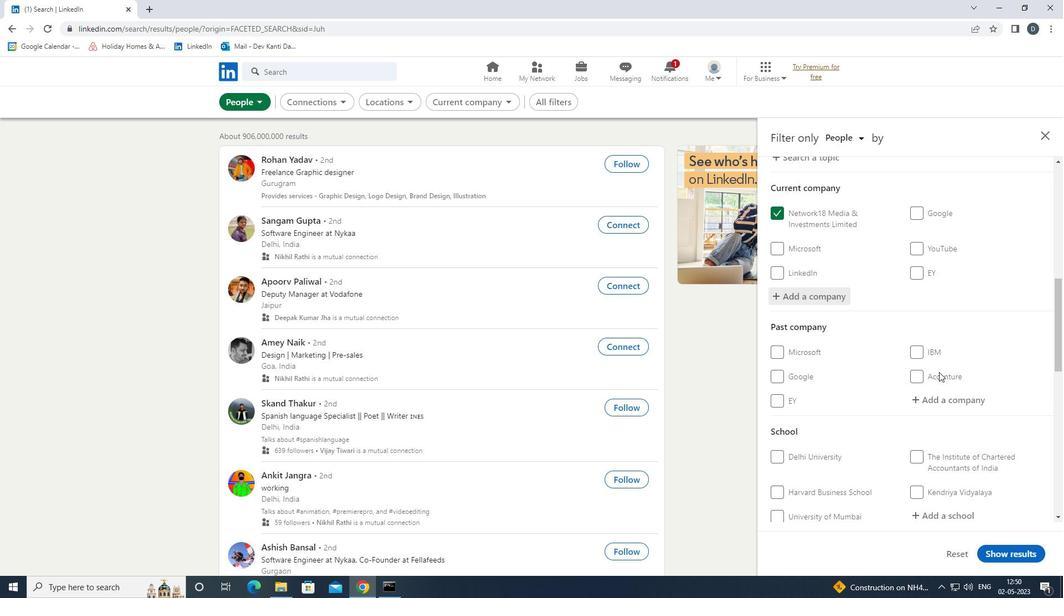 
Action: Mouse moved to (957, 352)
Screenshot: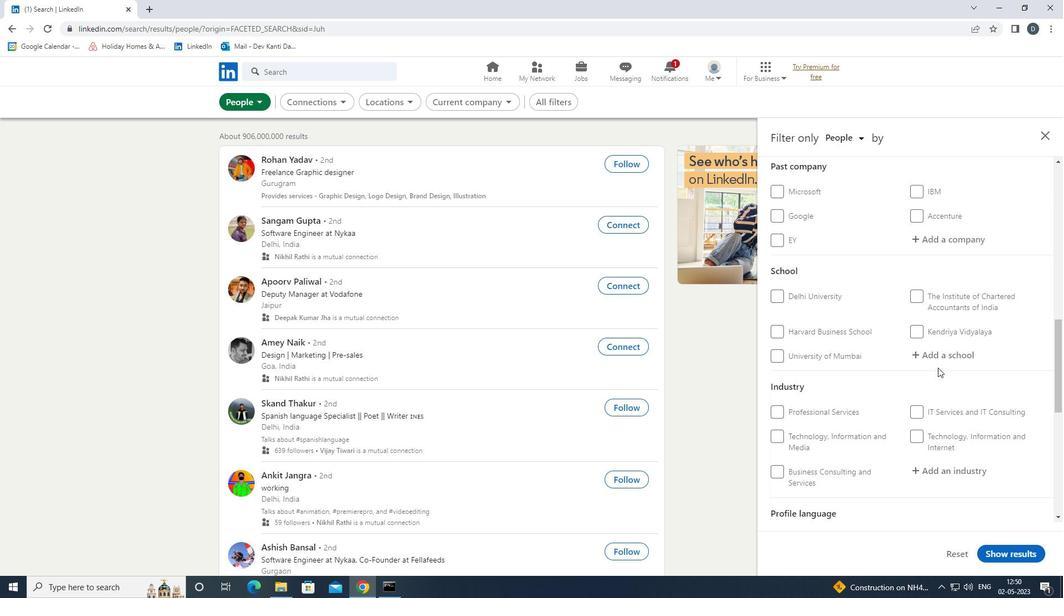 
Action: Mouse pressed left at (957, 352)
Screenshot: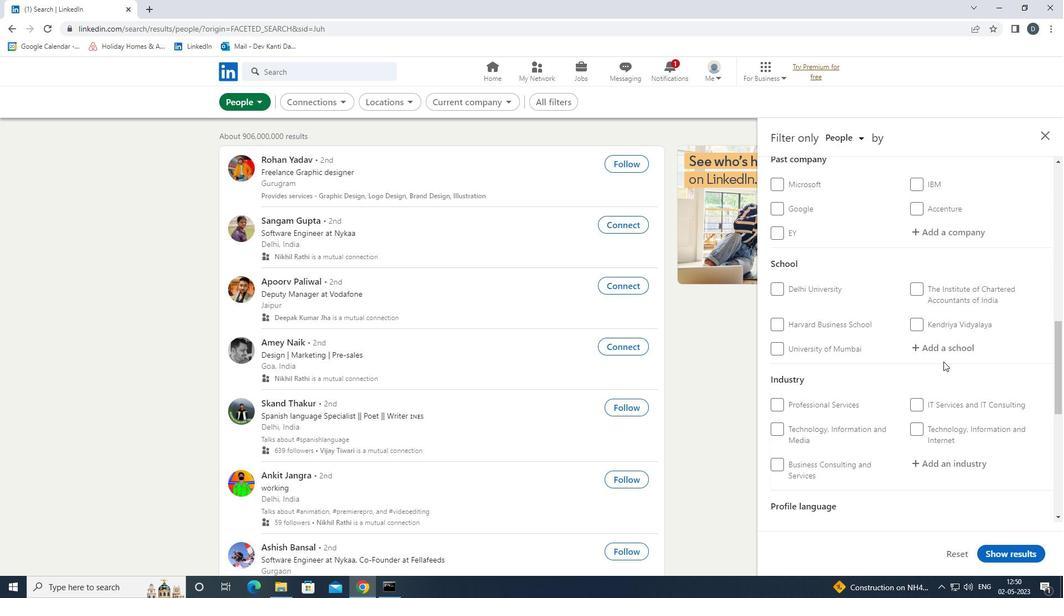 
Action: Mouse moved to (957, 351)
Screenshot: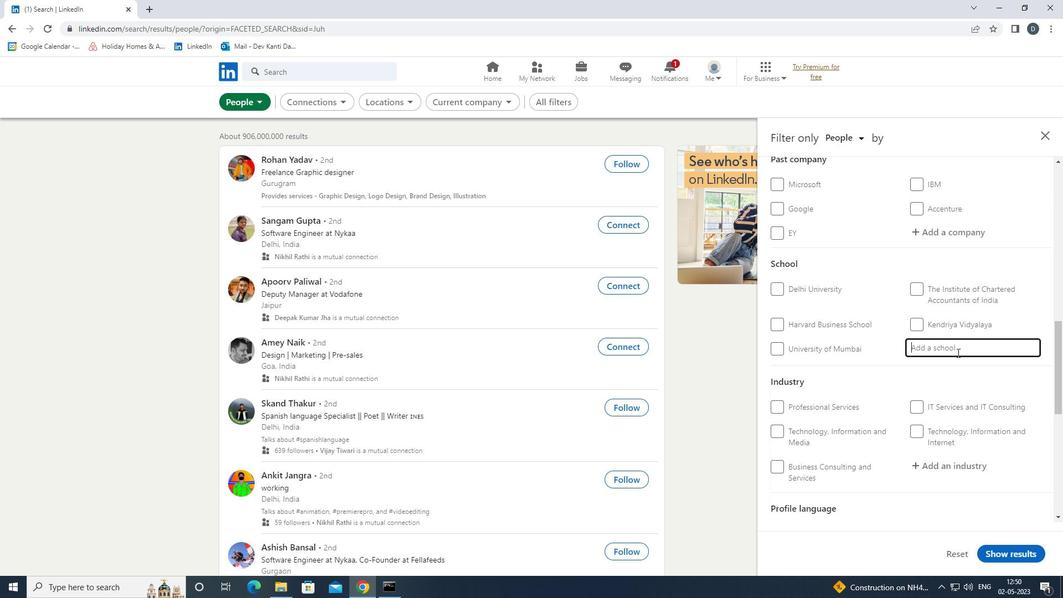 
Action: Key pressed <Key.shift>FINOLEX<Key.down><Key.enter>
Screenshot: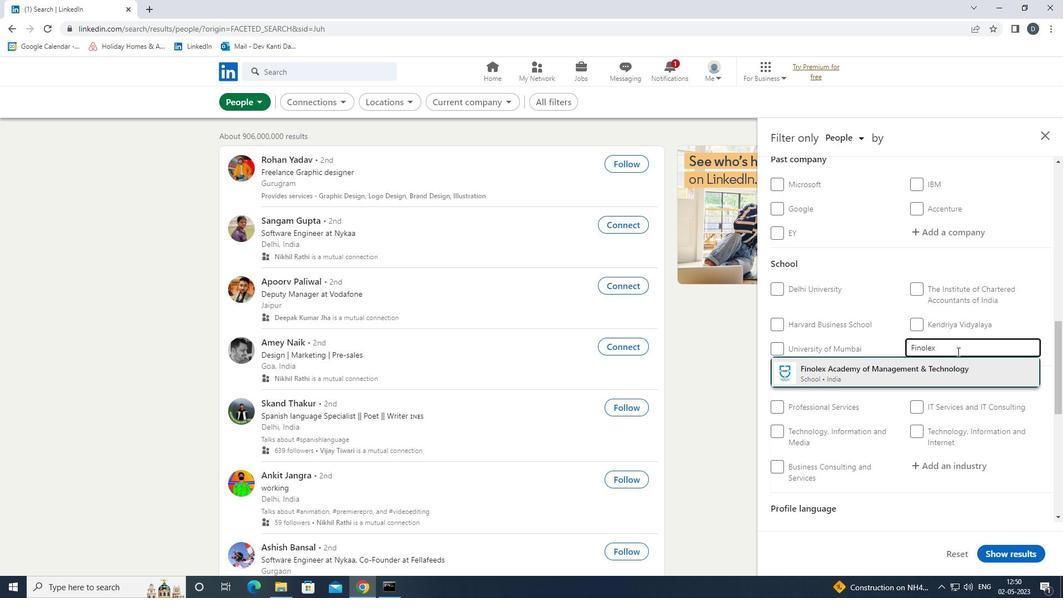 
Action: Mouse moved to (993, 351)
Screenshot: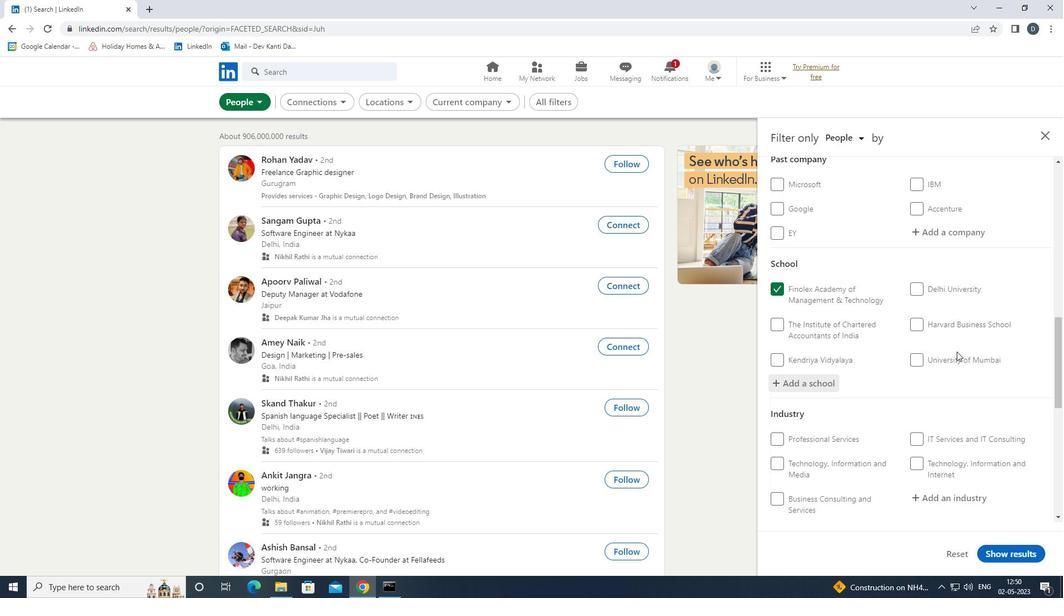 
Action: Mouse scrolled (993, 350) with delta (0, 0)
Screenshot: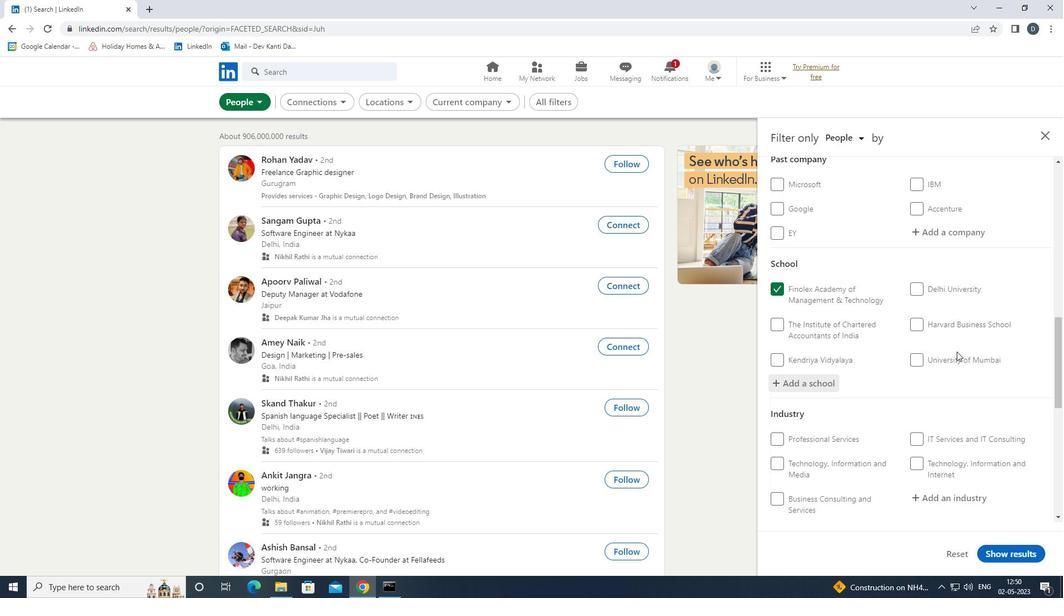 
Action: Mouse moved to (992, 354)
Screenshot: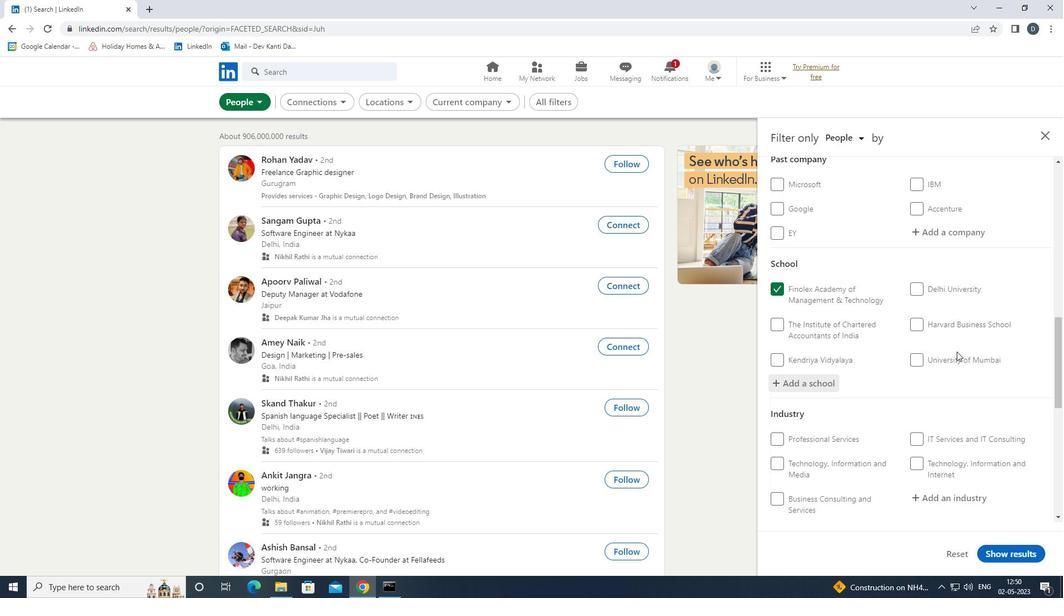 
Action: Mouse scrolled (992, 354) with delta (0, 0)
Screenshot: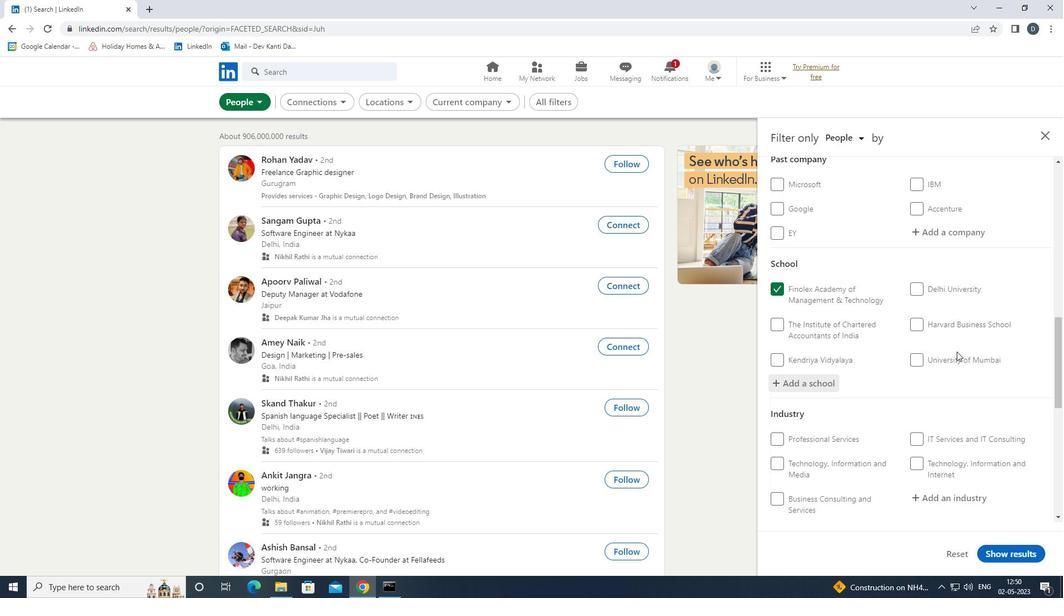 
Action: Mouse moved to (979, 398)
Screenshot: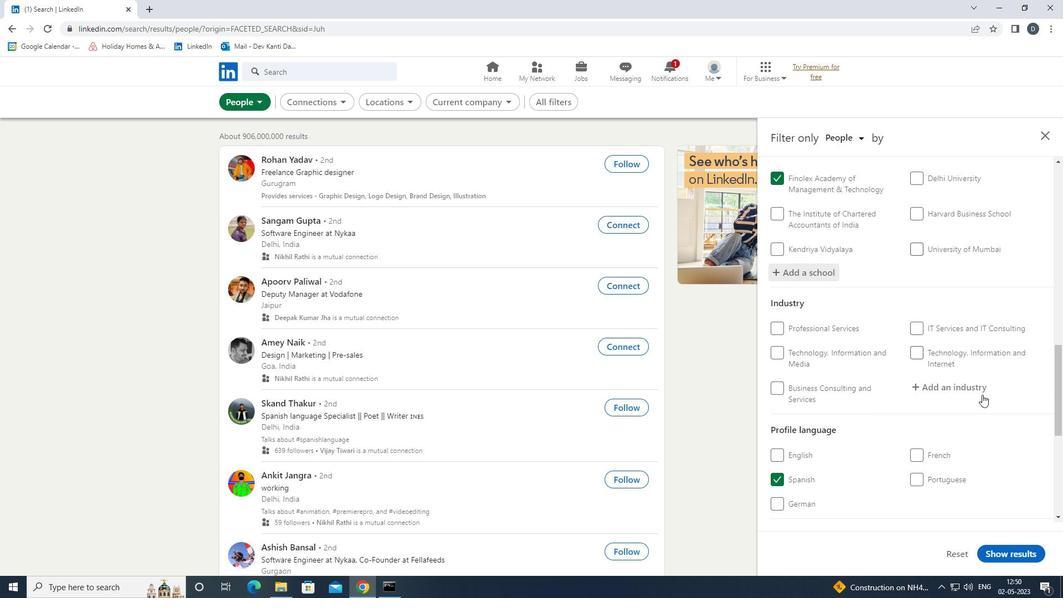 
Action: Mouse pressed left at (979, 398)
Screenshot: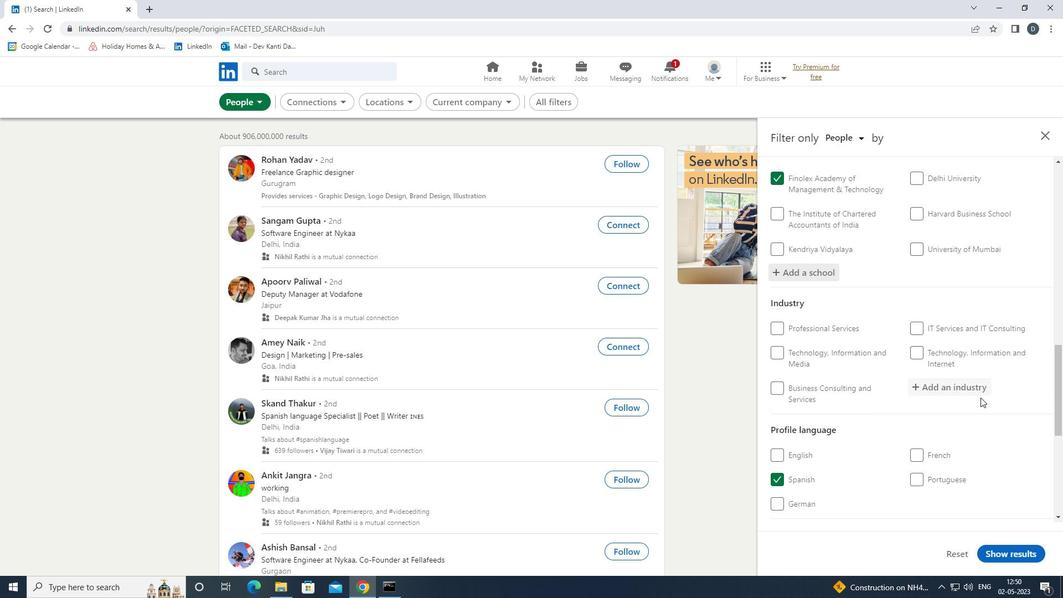 
Action: Mouse moved to (977, 396)
Screenshot: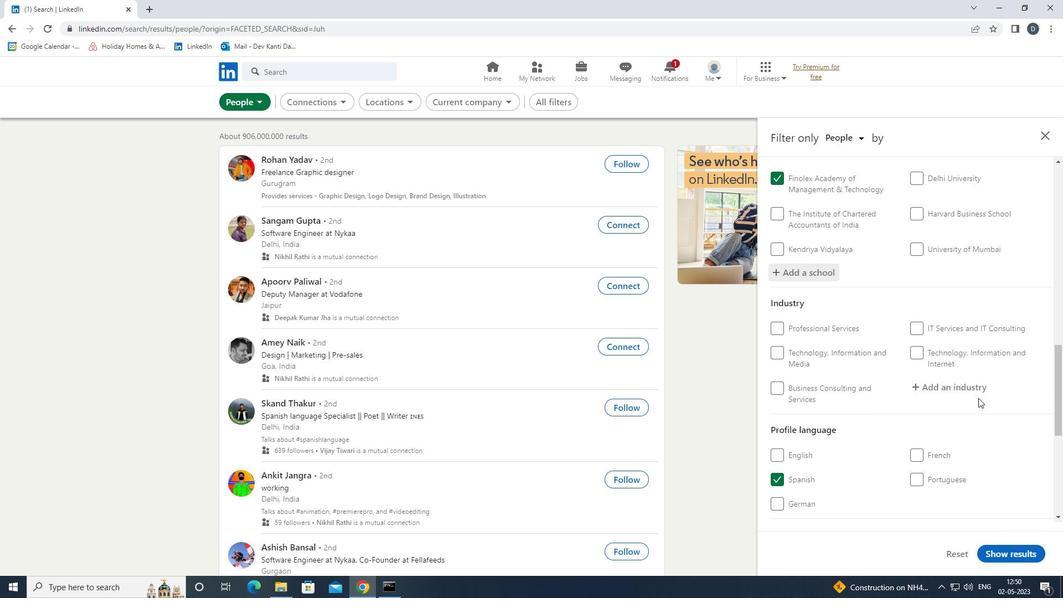 
Action: Mouse pressed left at (977, 396)
Screenshot: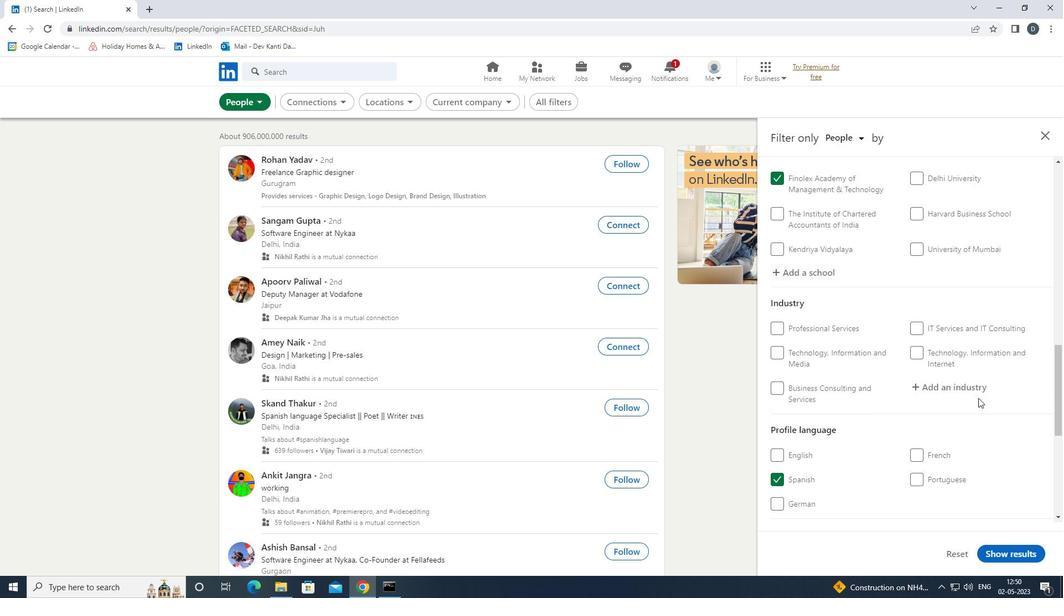
Action: Mouse moved to (977, 391)
Screenshot: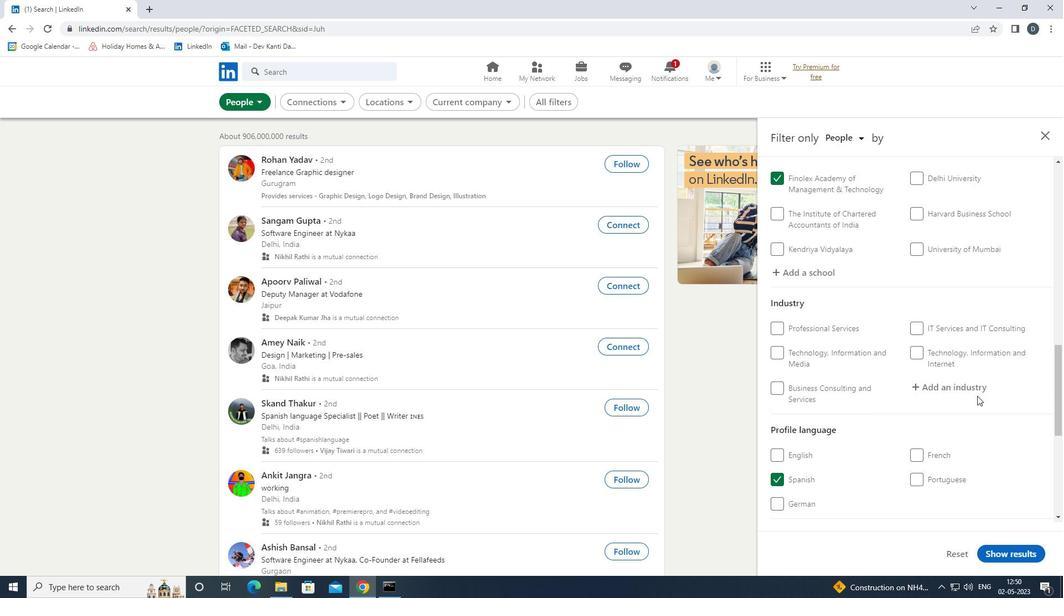 
Action: Mouse pressed left at (977, 391)
Screenshot: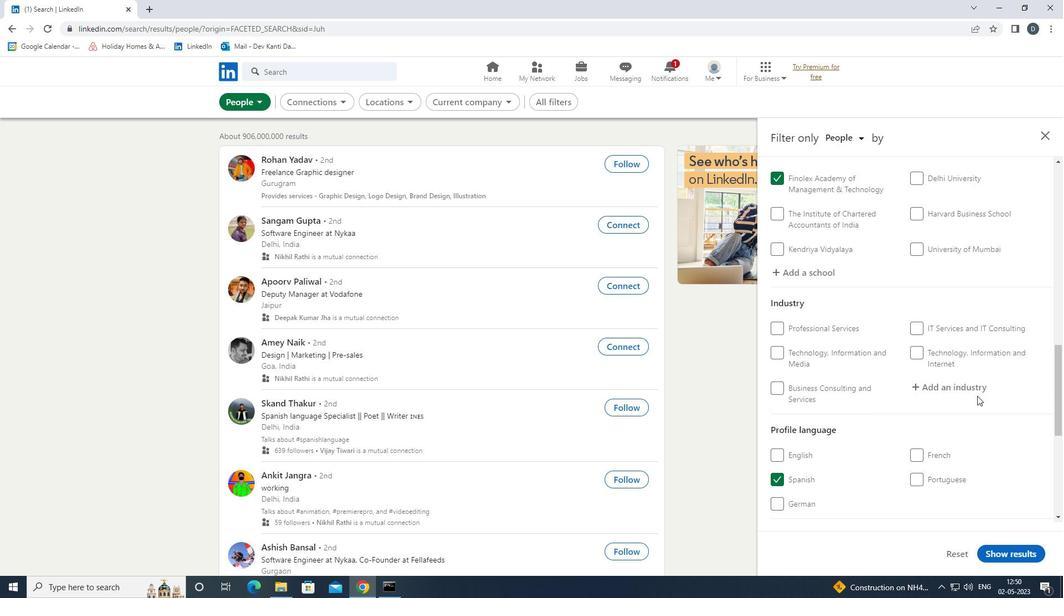 
Action: Key pressed <Key.shift>ELECTRIC<Key.space><Key.shift>POWER<Key.space><Key.space><Key.shift>GENE<Key.backspace><Key.backspace><Key.backspace><Key.backspace><Key.backspace><Key.shift>GENERATION<Key.space><Key.down><Key.enter>
Screenshot: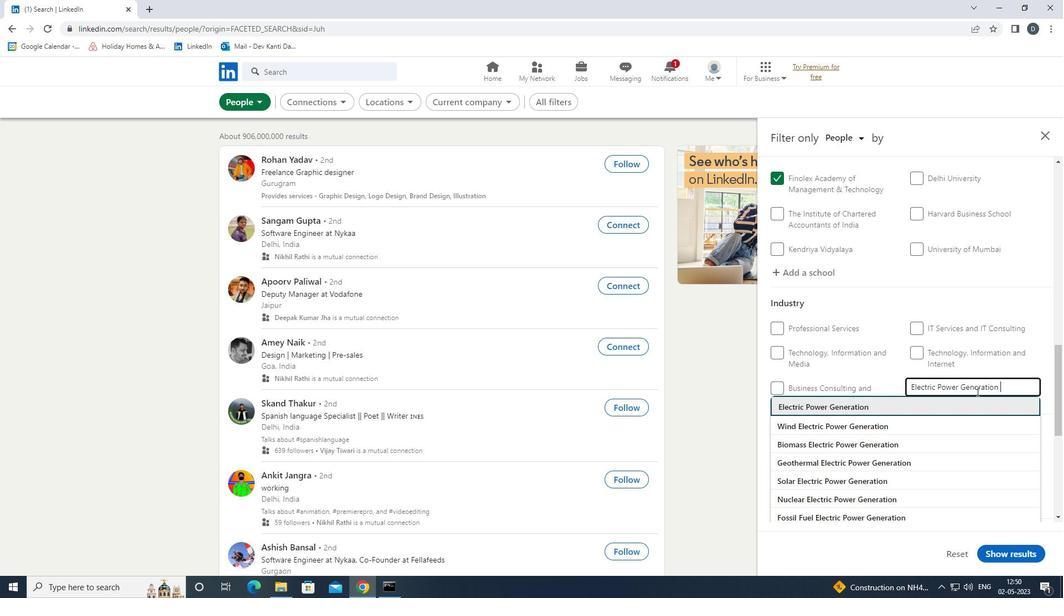 
Action: Mouse moved to (921, 418)
Screenshot: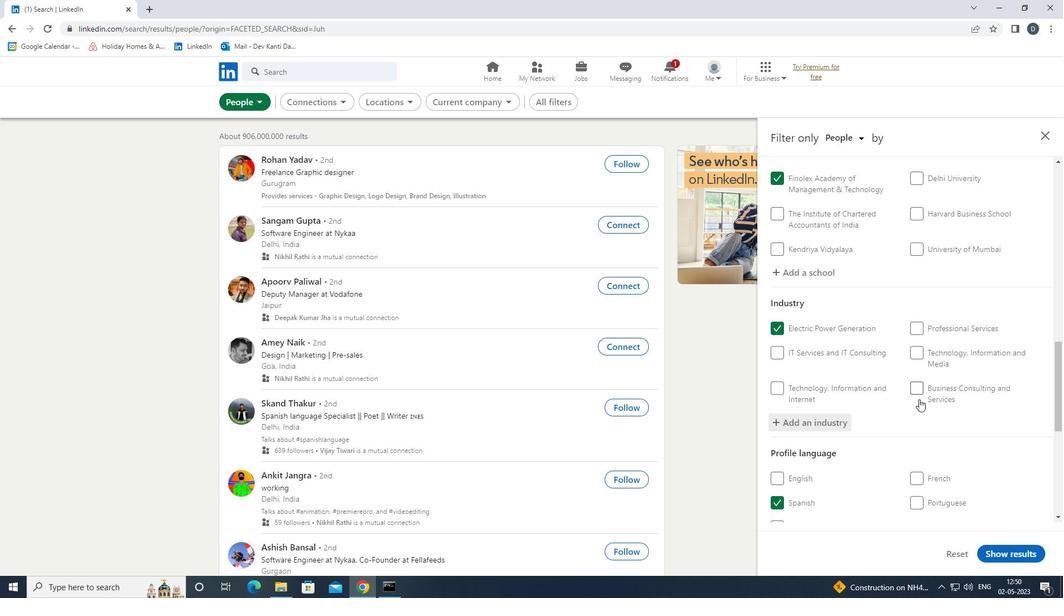
Action: Mouse scrolled (921, 418) with delta (0, 0)
Screenshot: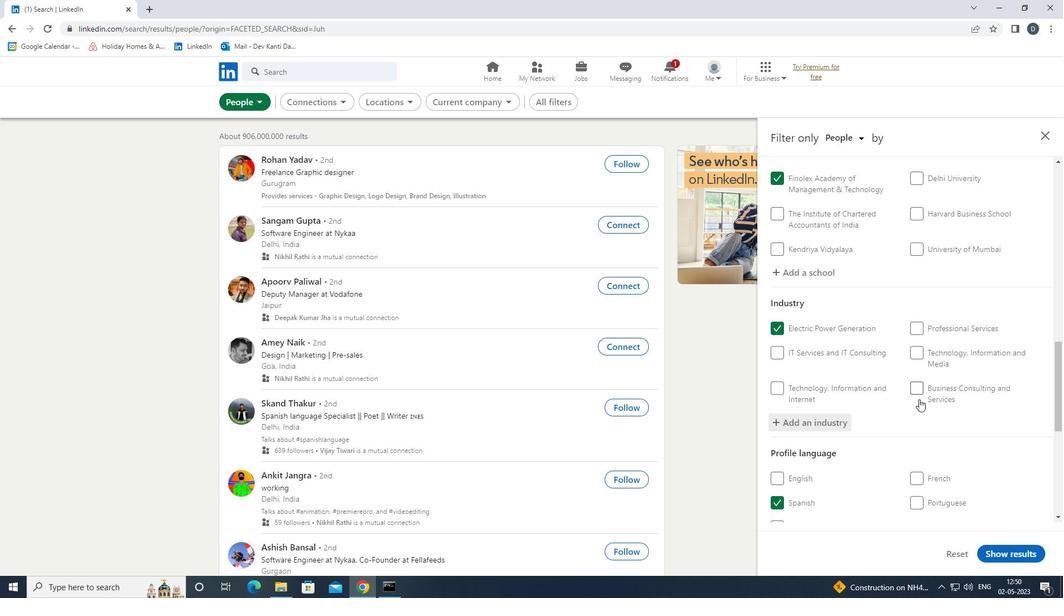 
Action: Mouse moved to (923, 420)
Screenshot: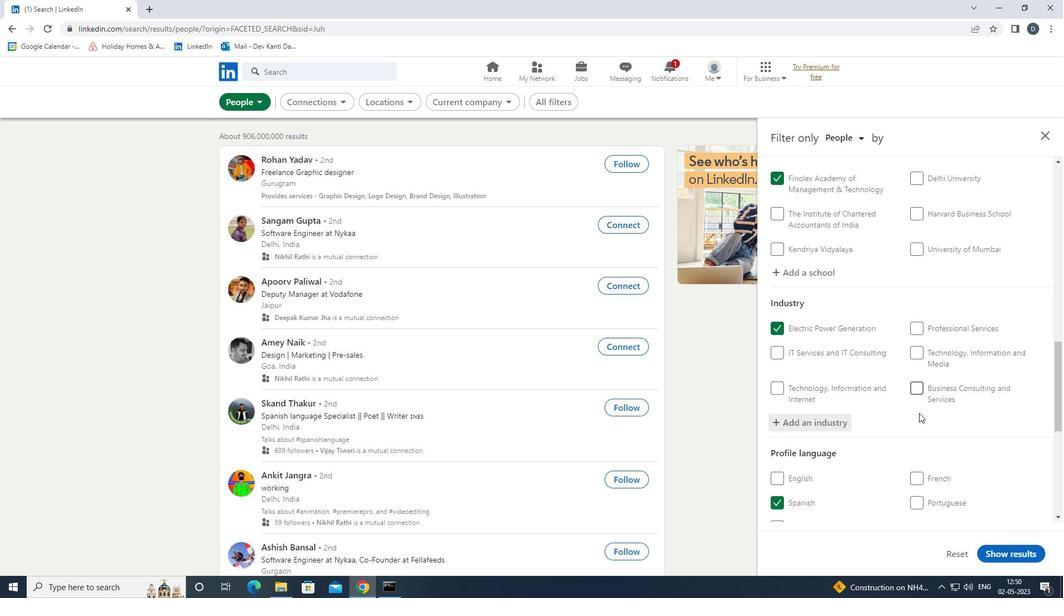 
Action: Mouse scrolled (923, 419) with delta (0, 0)
Screenshot: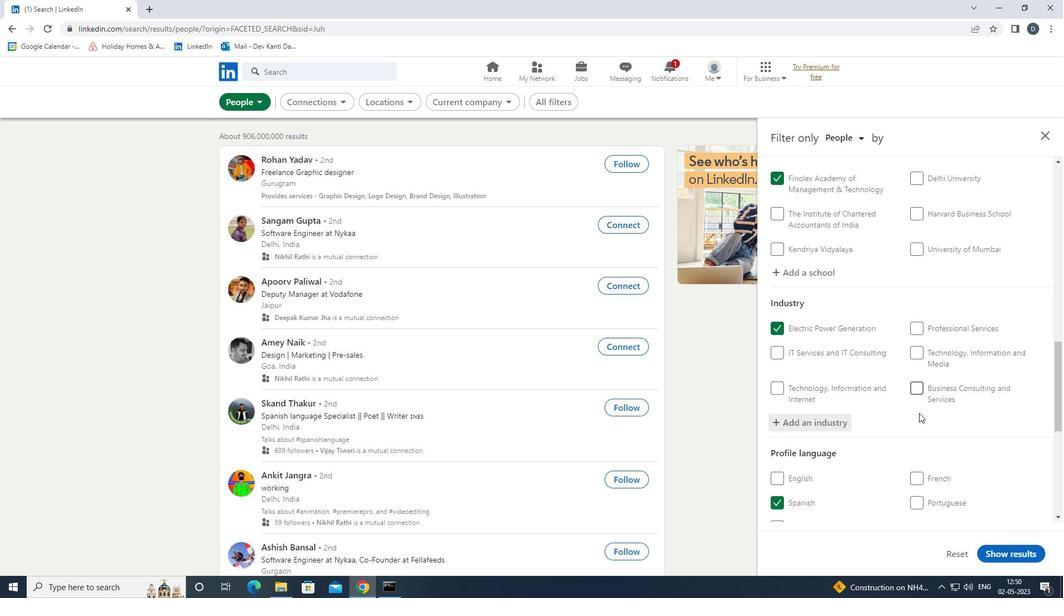 
Action: Mouse moved to (923, 421)
Screenshot: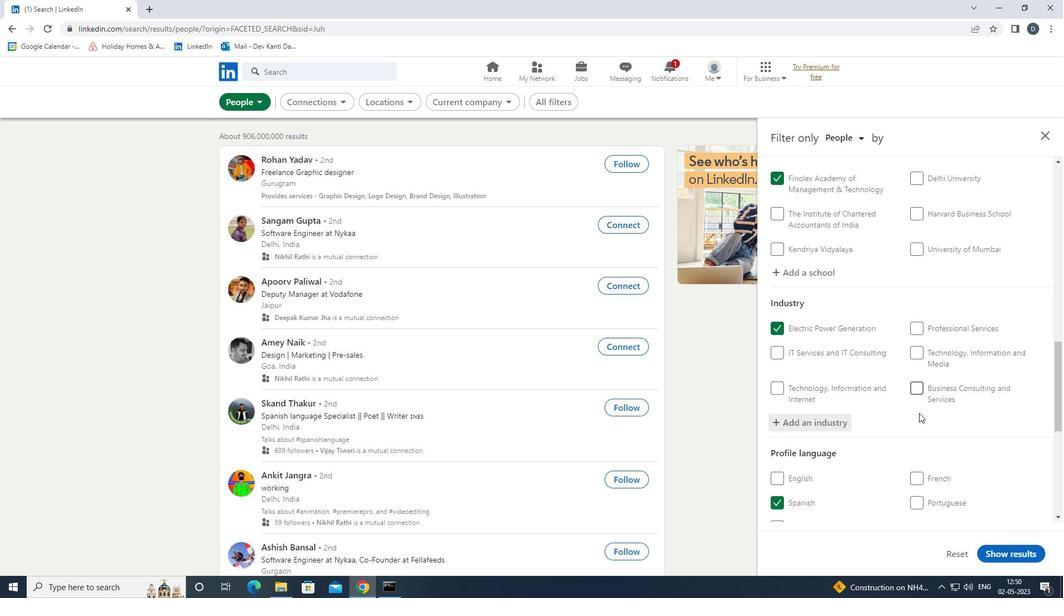 
Action: Mouse scrolled (923, 420) with delta (0, 0)
Screenshot: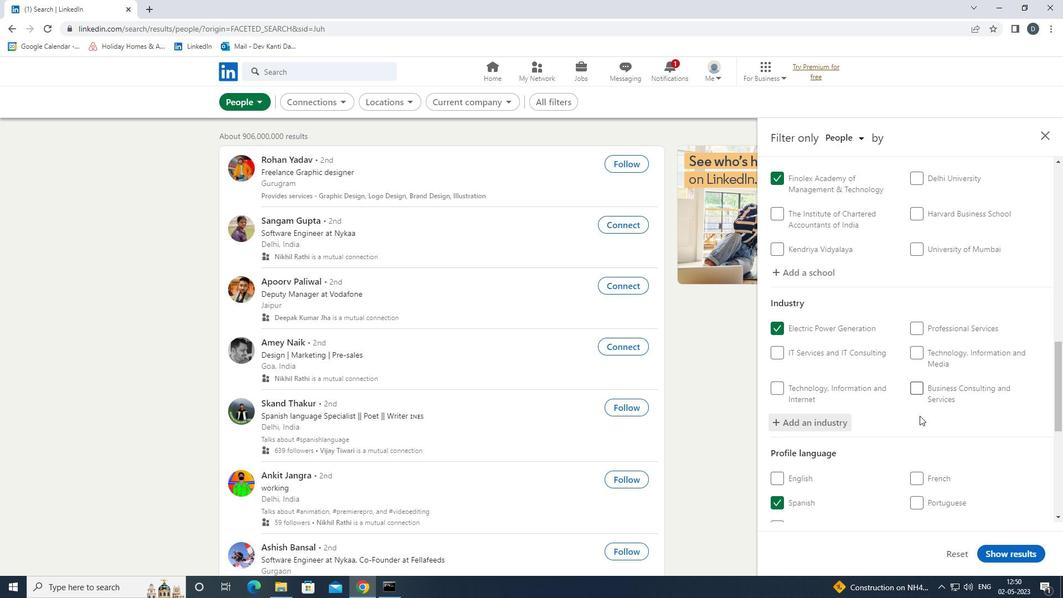 
Action: Mouse moved to (938, 401)
Screenshot: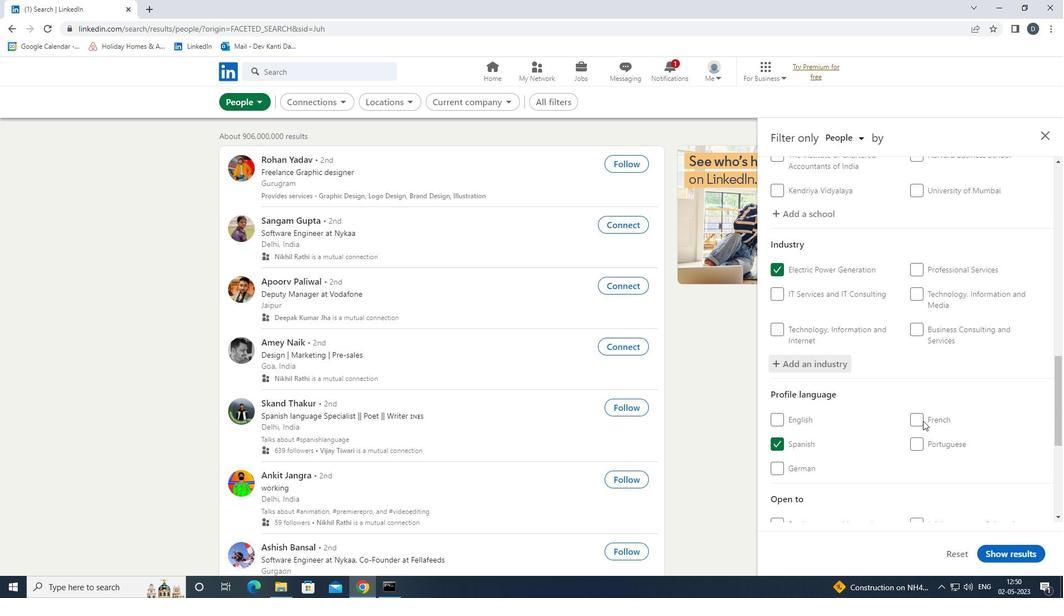 
Action: Mouse scrolled (938, 401) with delta (0, 0)
Screenshot: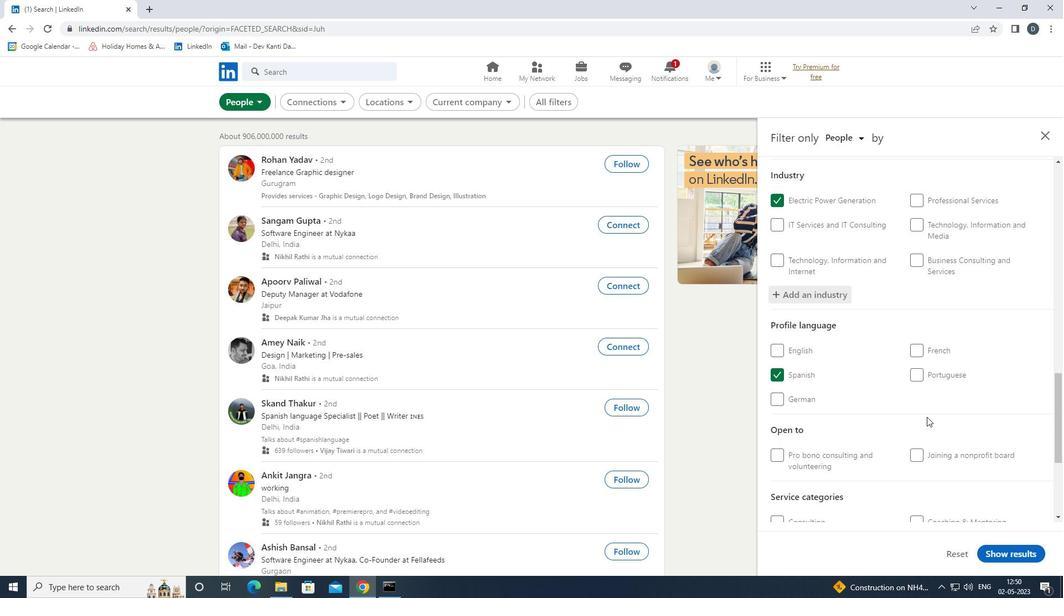 
Action: Mouse scrolled (938, 401) with delta (0, 0)
Screenshot: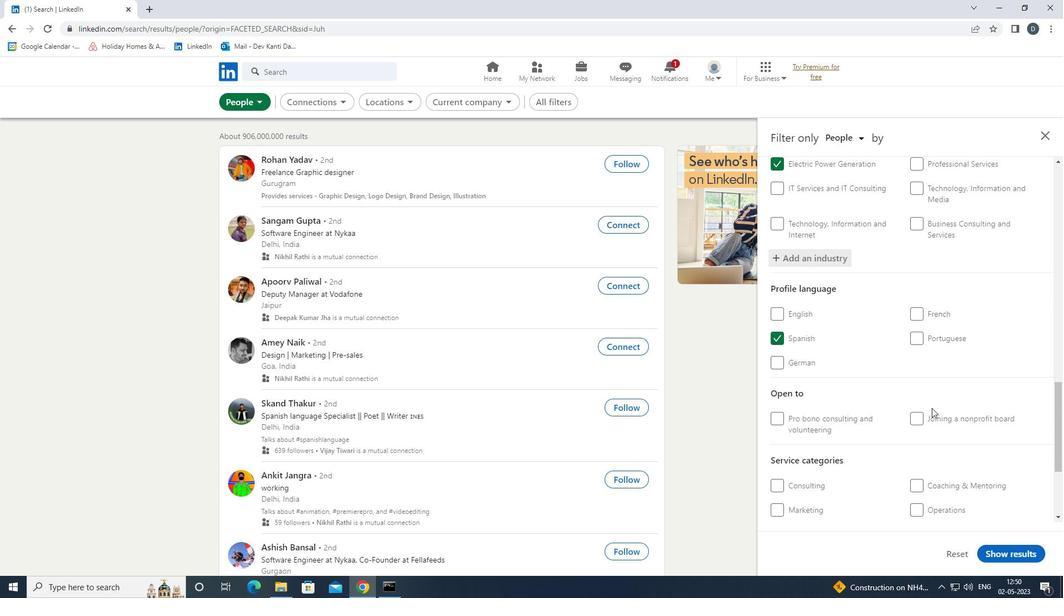 
Action: Mouse scrolled (938, 401) with delta (0, 0)
Screenshot: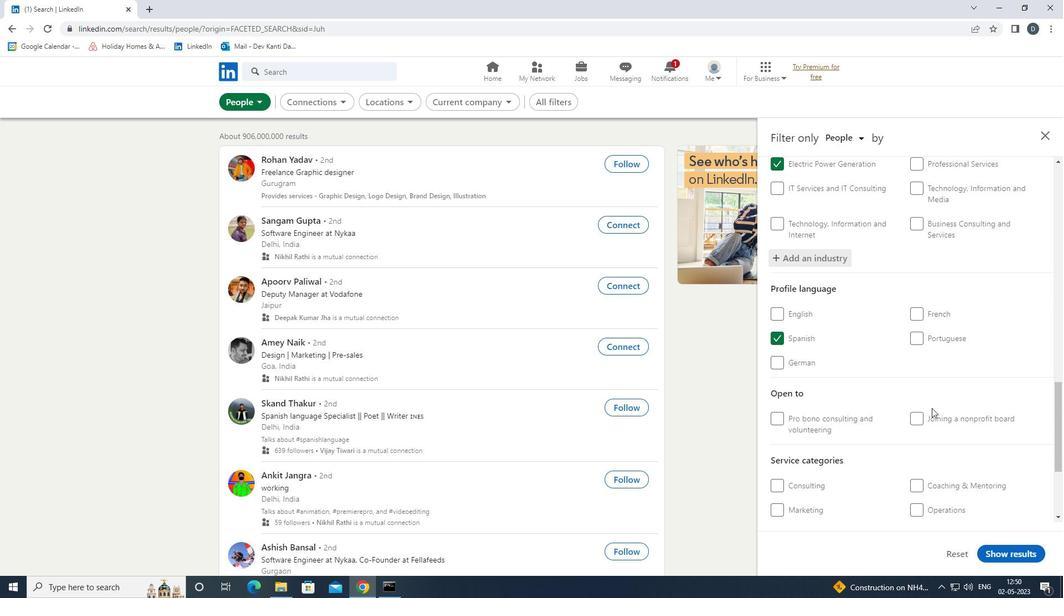 
Action: Mouse moved to (943, 361)
Screenshot: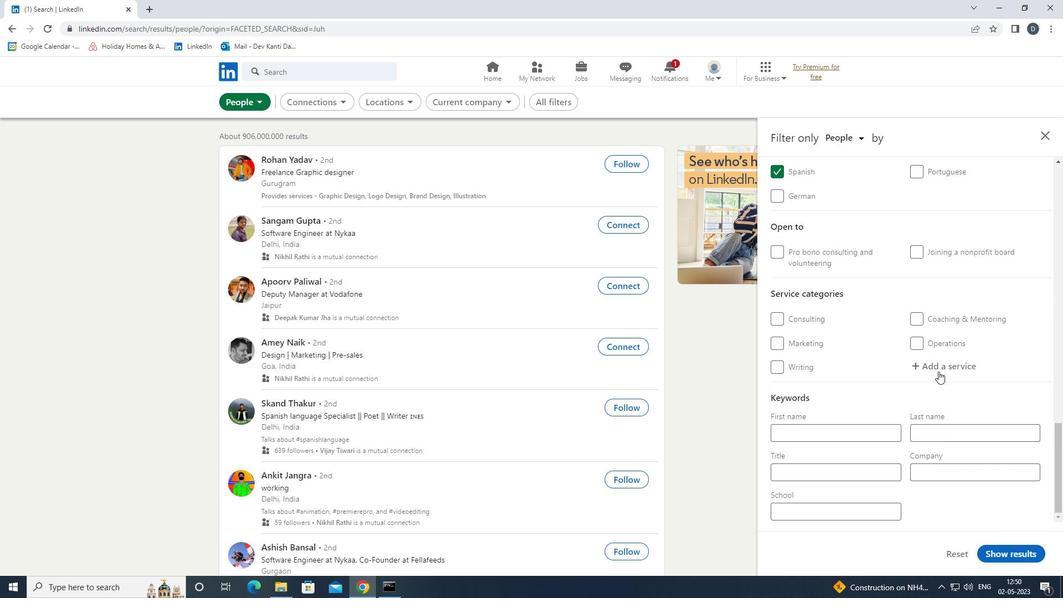 
Action: Mouse pressed left at (943, 361)
Screenshot: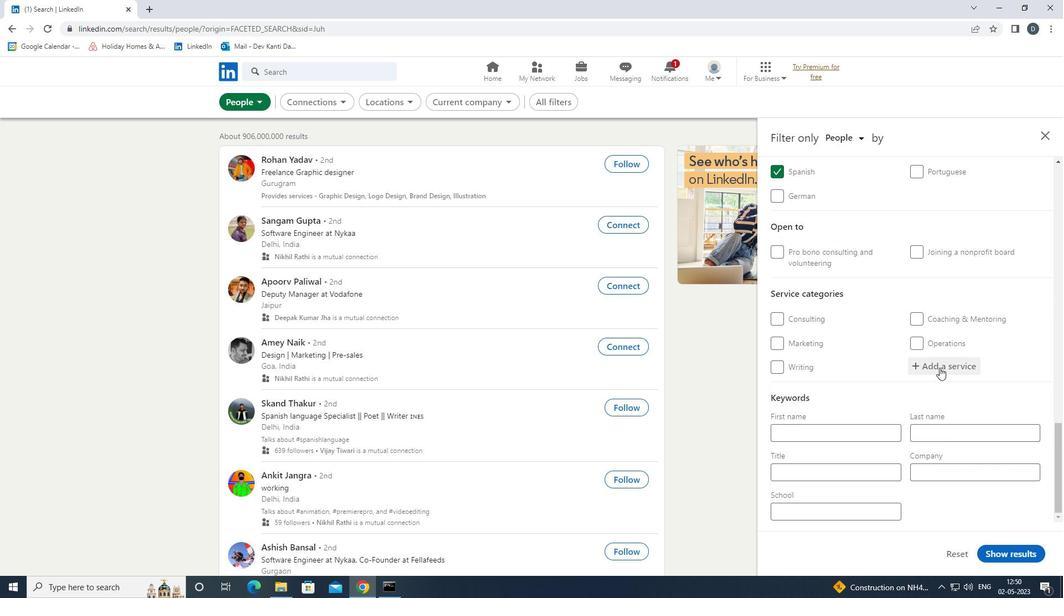 
Action: Key pressed <Key.shift>EVENT<Key.space><Key.shift>PLA<Key.down><Key.enter>
Screenshot: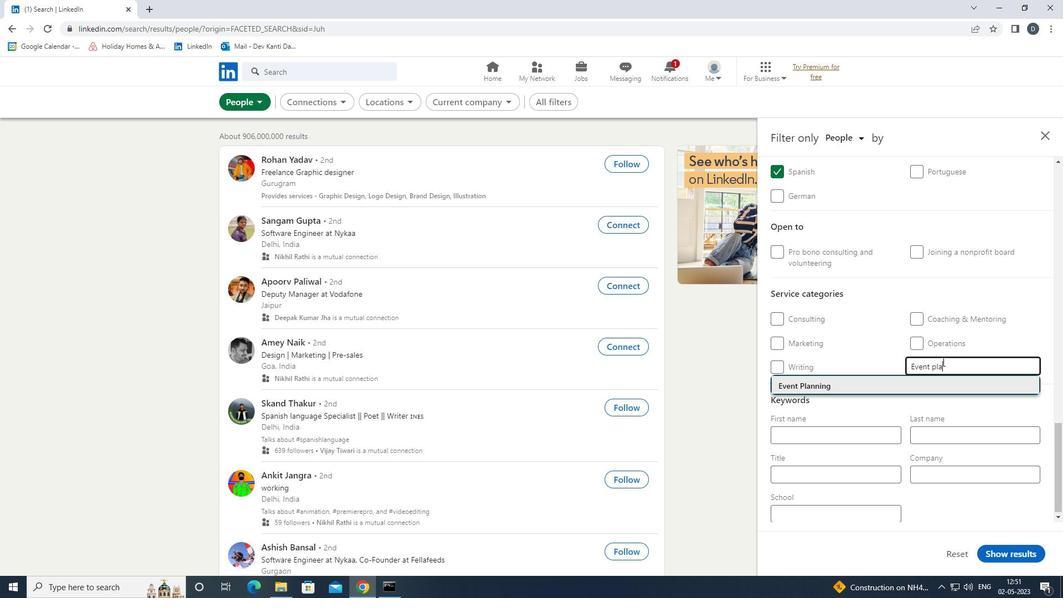 
Action: Mouse moved to (943, 361)
Screenshot: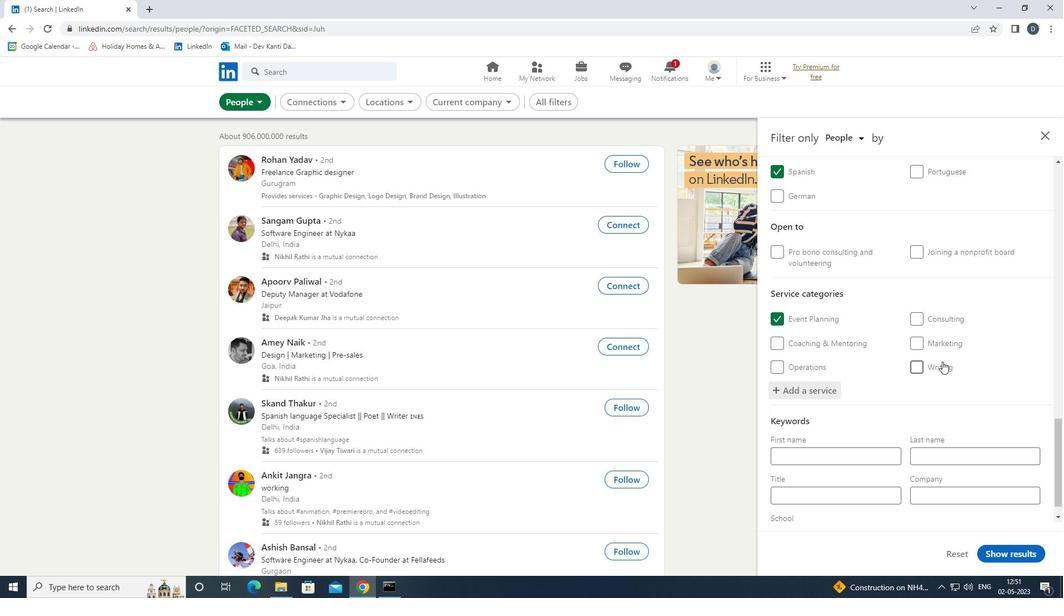 
Action: Mouse scrolled (943, 361) with delta (0, 0)
Screenshot: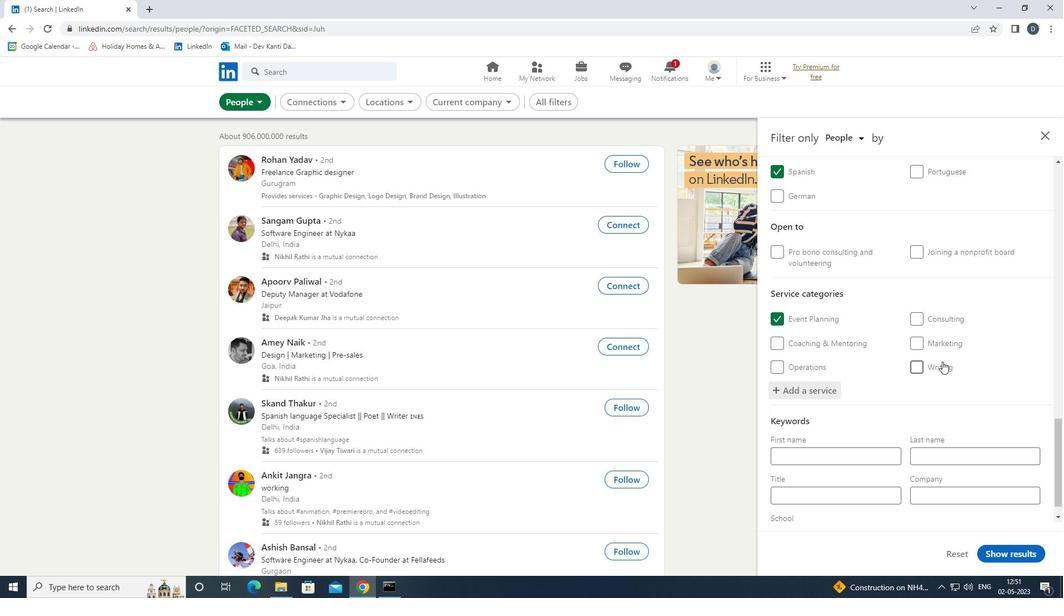 
Action: Mouse moved to (943, 362)
Screenshot: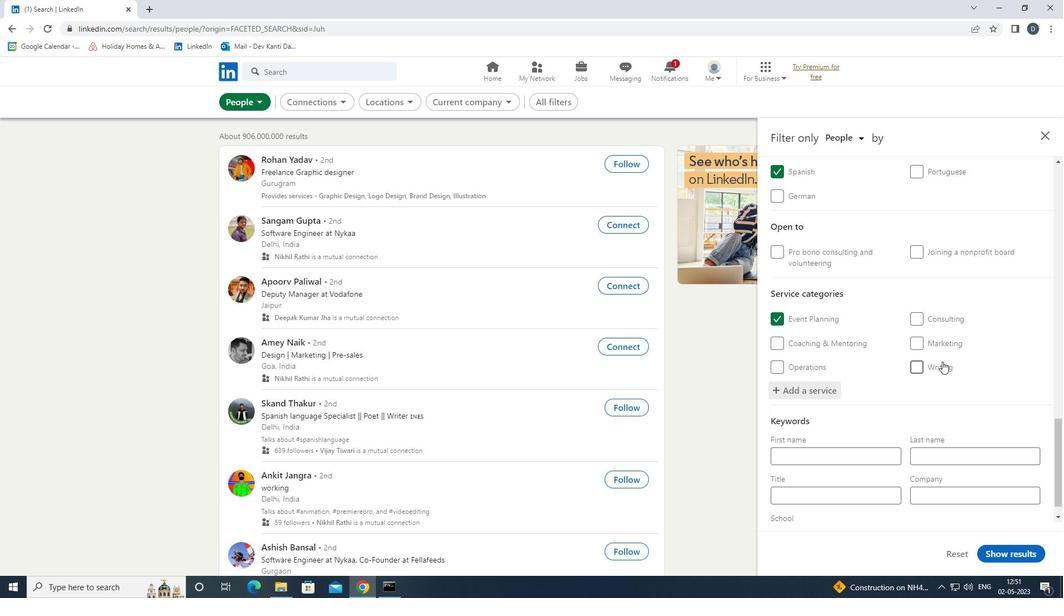 
Action: Mouse scrolled (943, 361) with delta (0, 0)
Screenshot: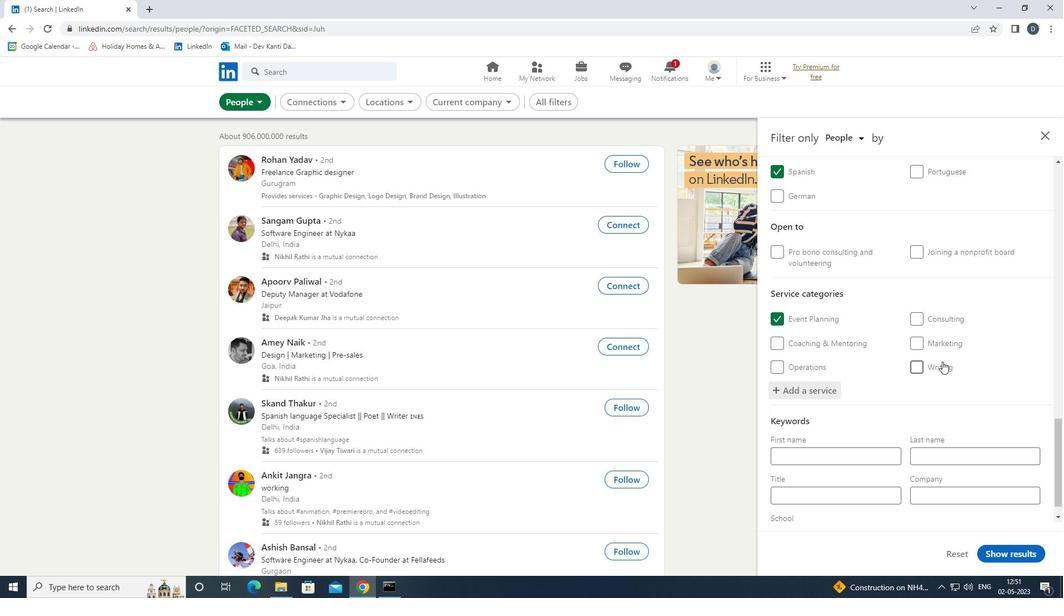 
Action: Mouse moved to (943, 363)
Screenshot: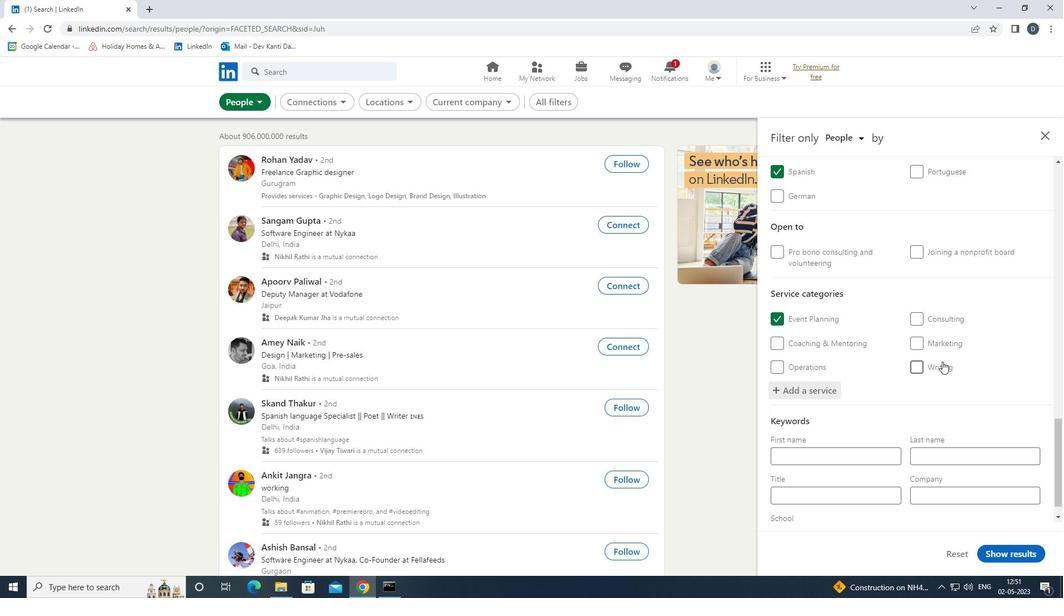 
Action: Mouse scrolled (943, 362) with delta (0, 0)
Screenshot: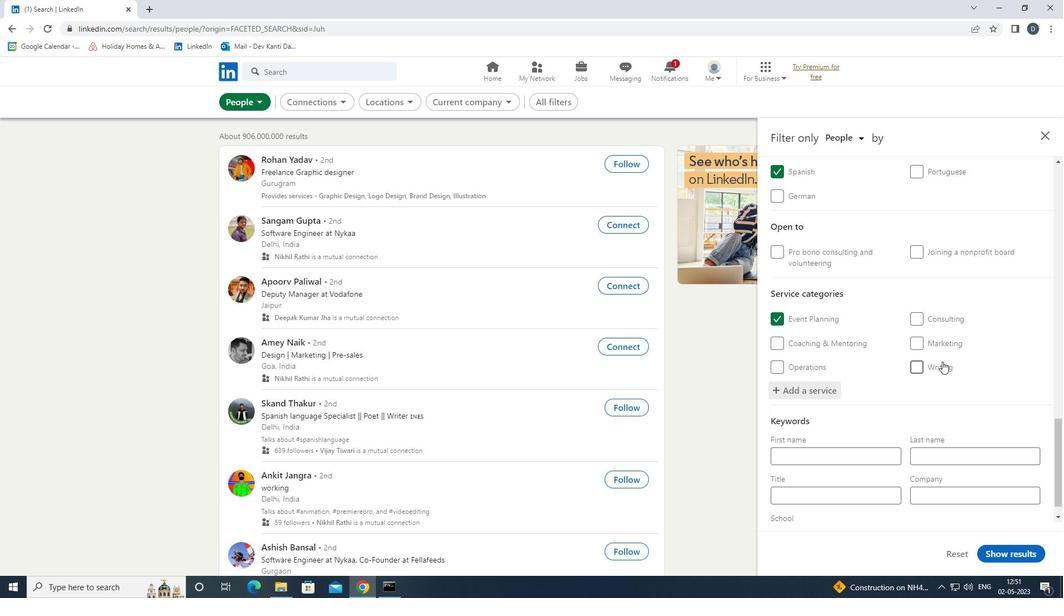 
Action: Mouse moved to (943, 365)
Screenshot: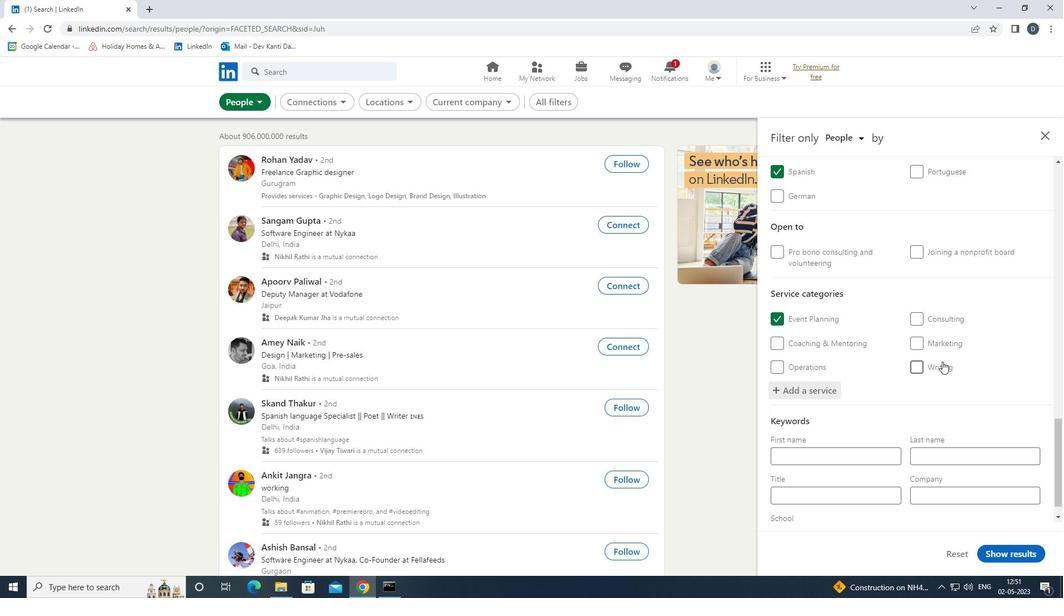 
Action: Mouse scrolled (943, 365) with delta (0, 0)
Screenshot: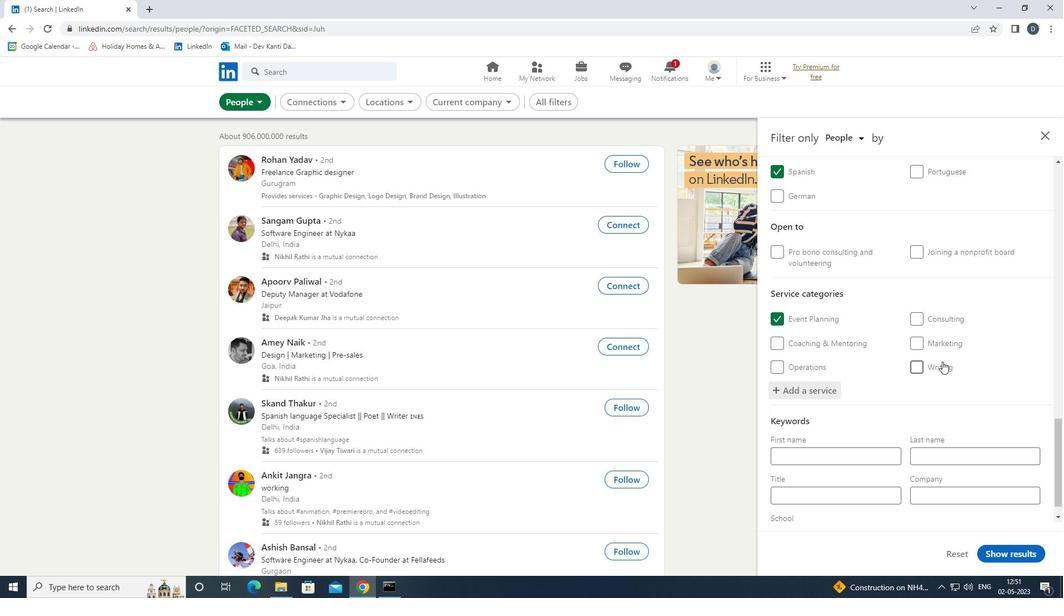 
Action: Mouse moved to (889, 469)
Screenshot: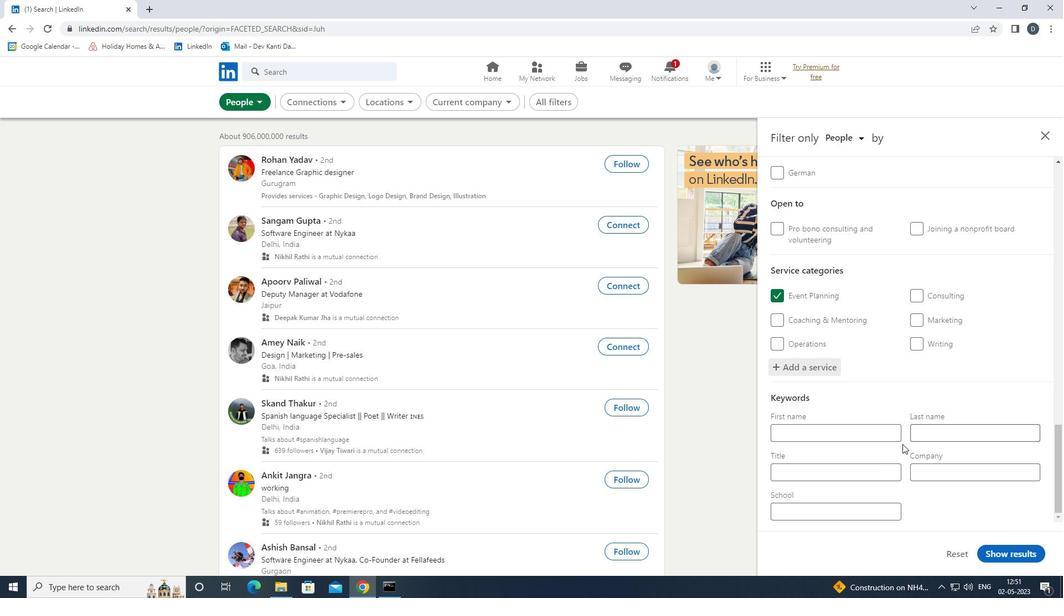 
Action: Mouse pressed left at (889, 469)
Screenshot: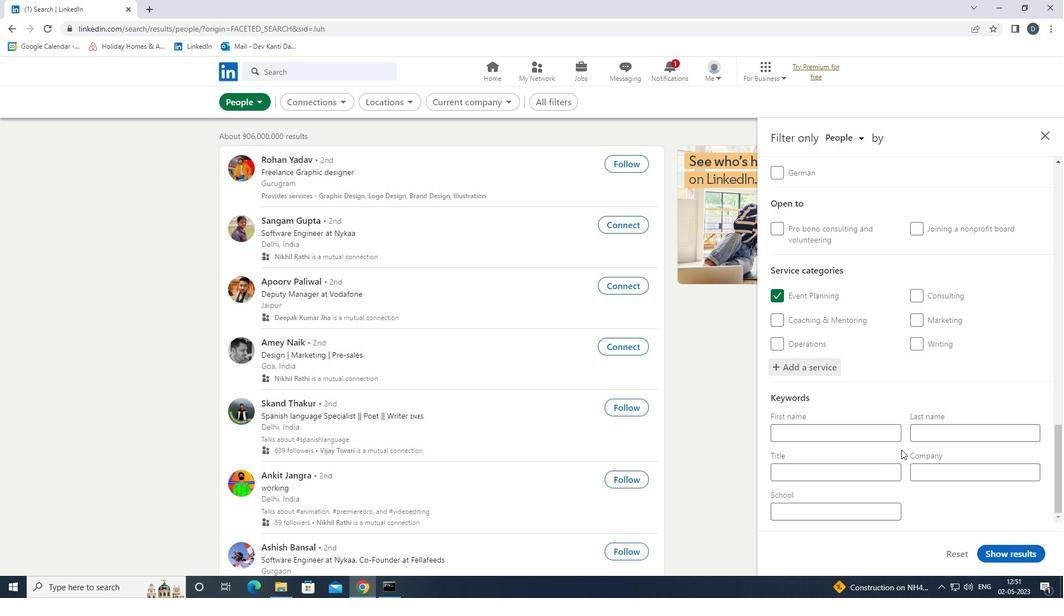 
Action: Mouse moved to (888, 470)
Screenshot: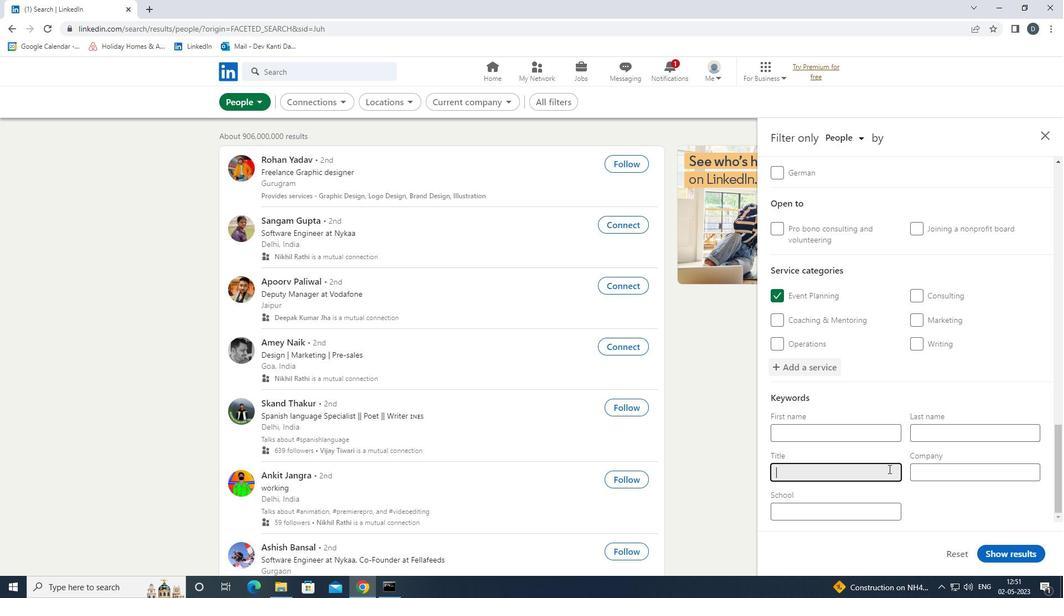 
Action: Key pressed <Key.shift><Key.shift>FINANCIAL<Key.space><Key.shift>ANALYST
Screenshot: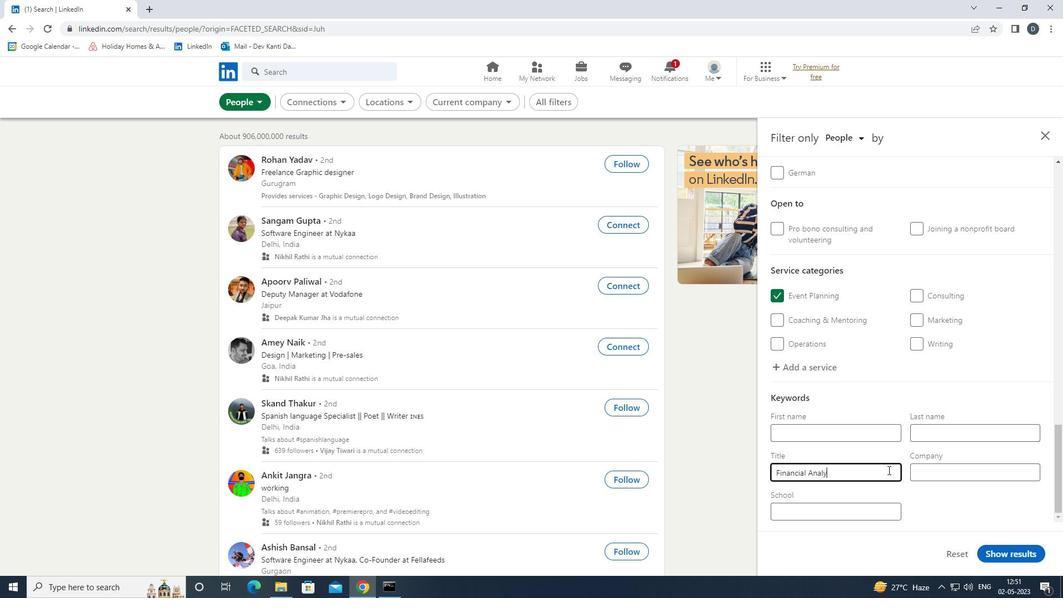 
Action: Mouse moved to (1016, 549)
Screenshot: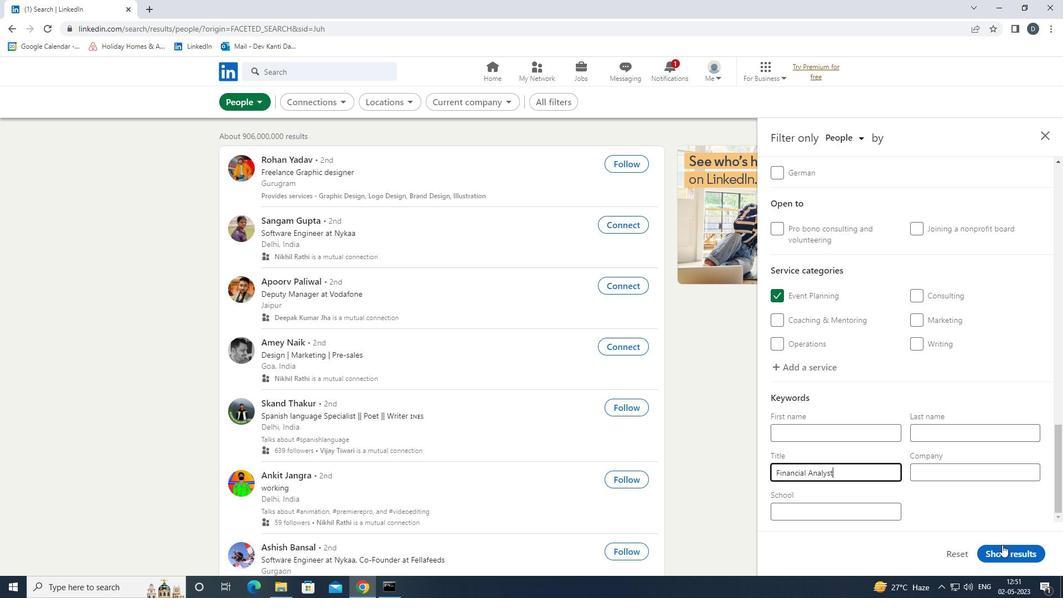 
Action: Mouse pressed left at (1016, 549)
Screenshot: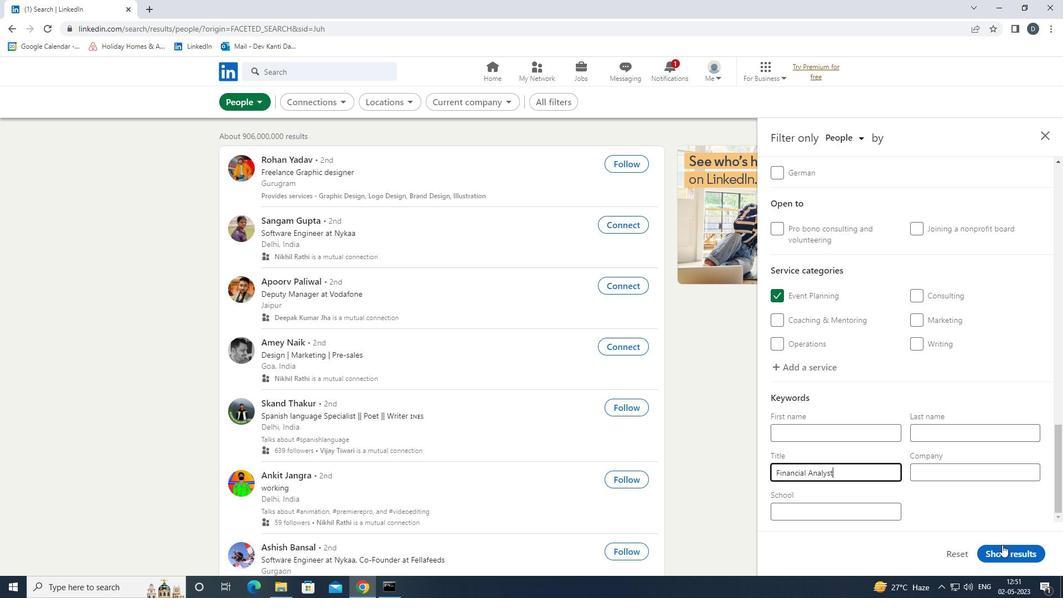 
Action: Mouse moved to (385, 130)
Screenshot: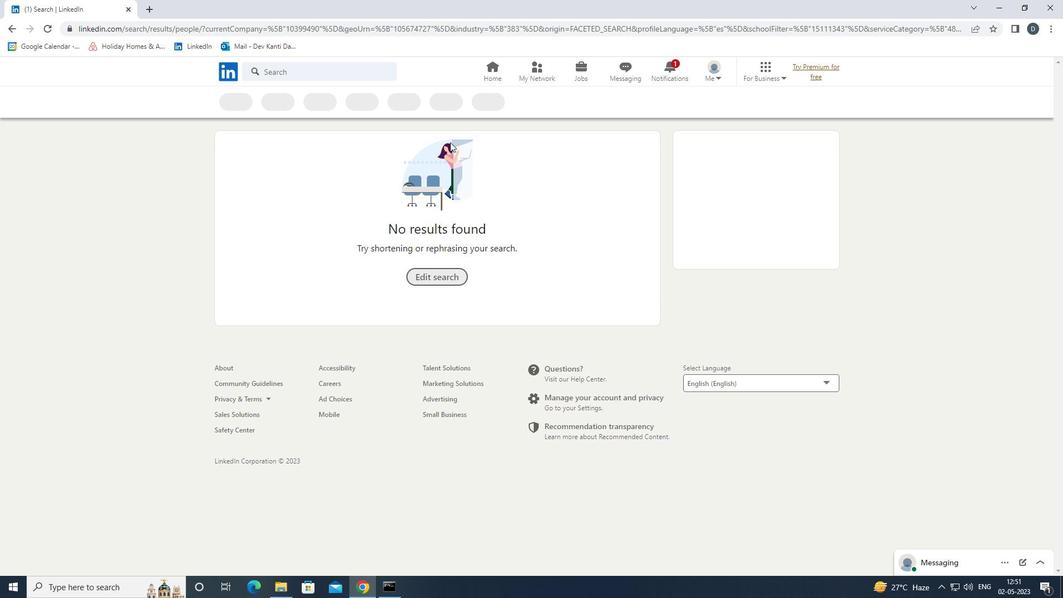 
